 Task: Create a project with template Project Timeline with name TransparentLine with privacy Public and in the team Recorders . Create three sections in the project as To-Do, Doing and Done.
Action: Mouse moved to (55, 53)
Screenshot: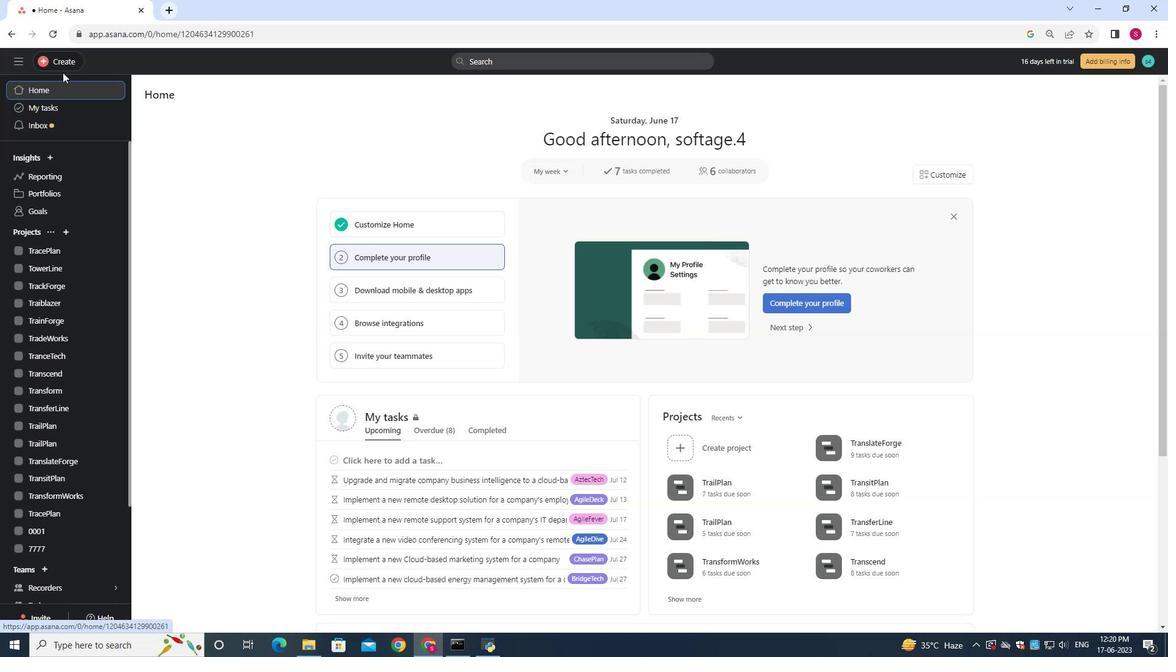 
Action: Mouse pressed left at (55, 53)
Screenshot: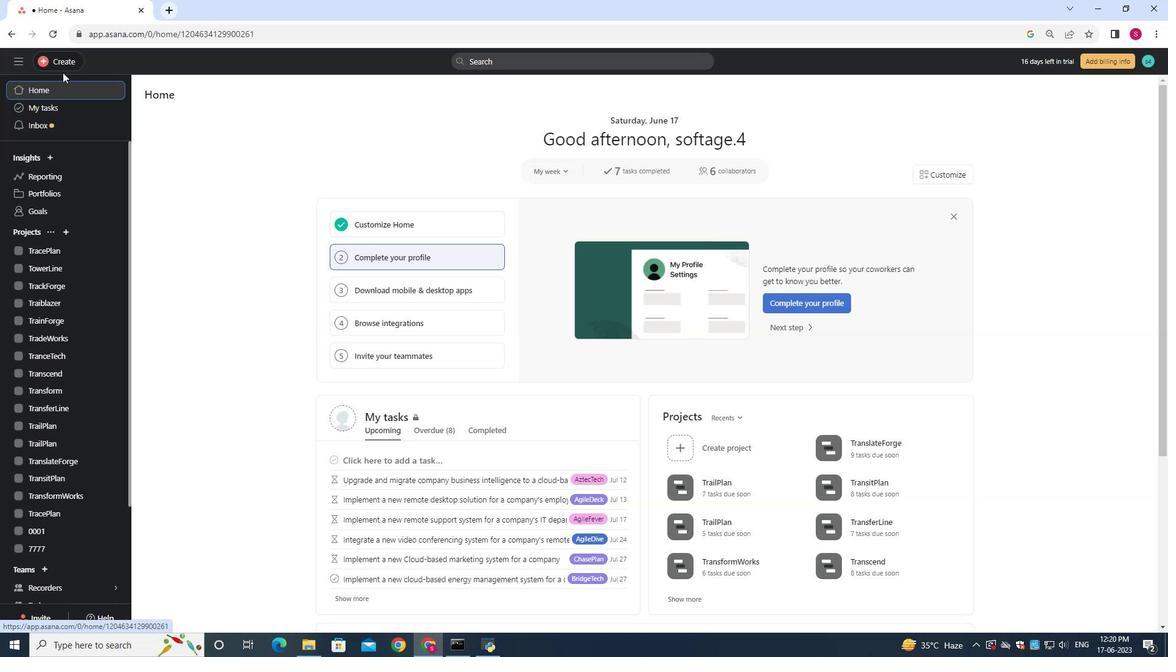 
Action: Mouse moved to (120, 88)
Screenshot: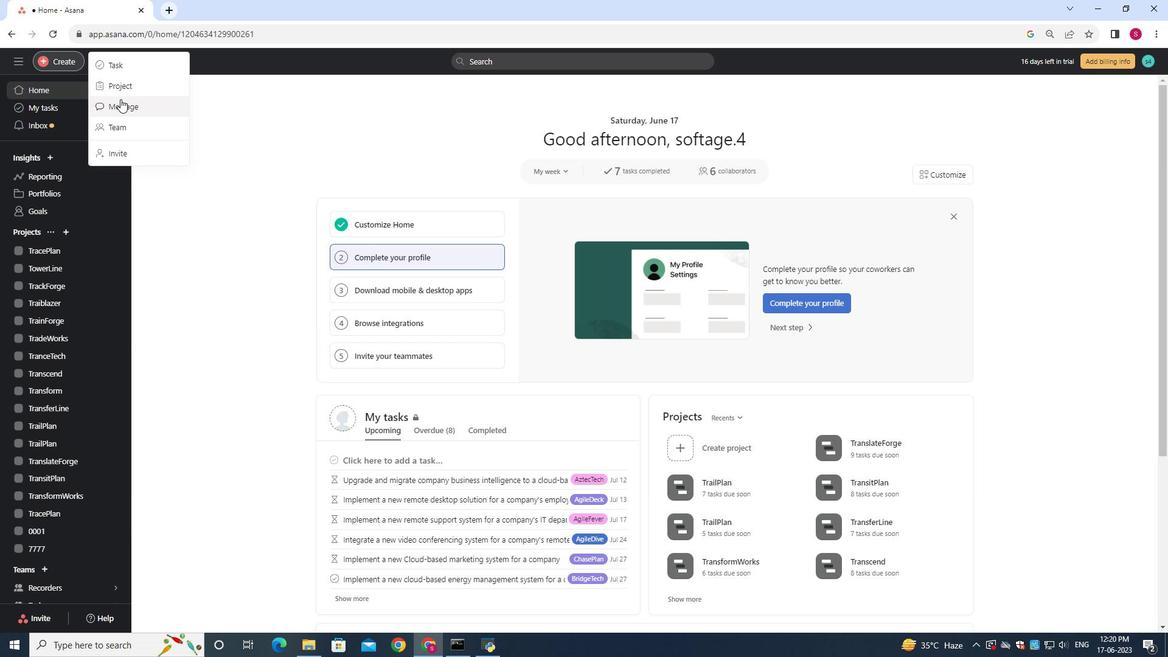 
Action: Mouse pressed left at (120, 88)
Screenshot: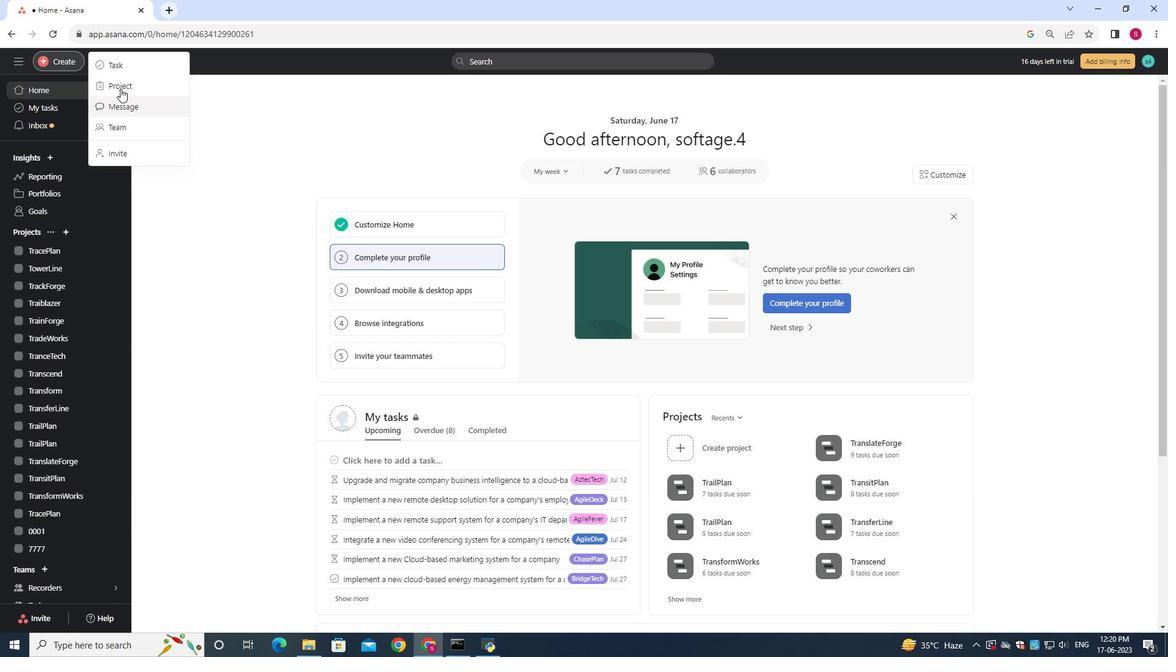 
Action: Mouse moved to (568, 333)
Screenshot: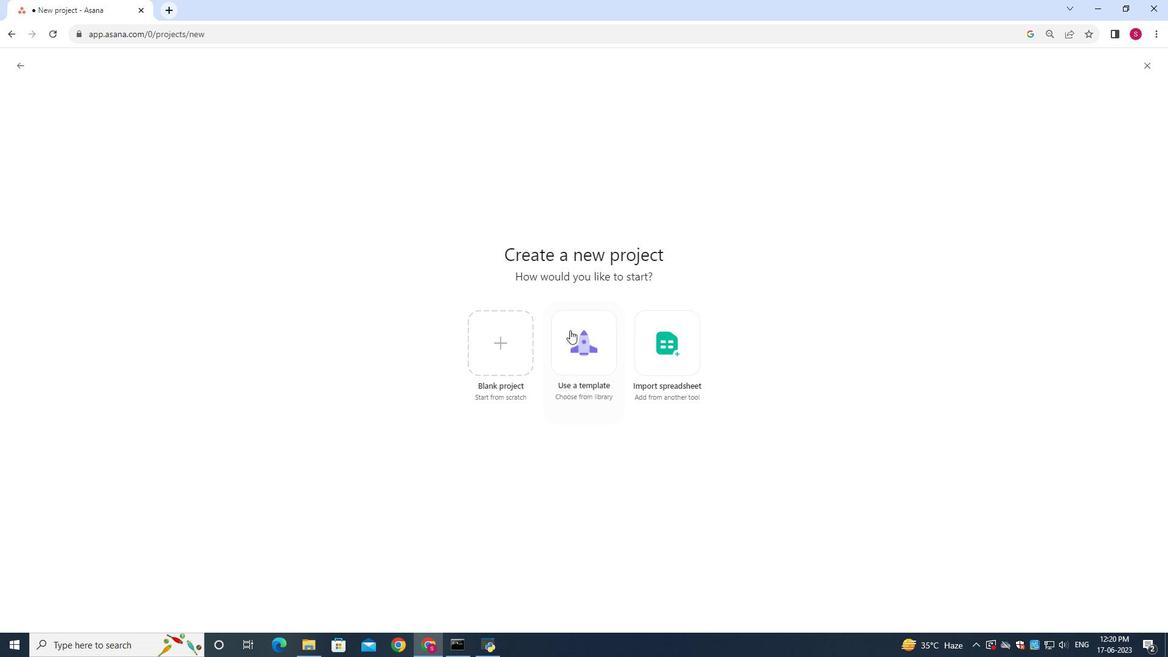 
Action: Mouse pressed left at (568, 333)
Screenshot: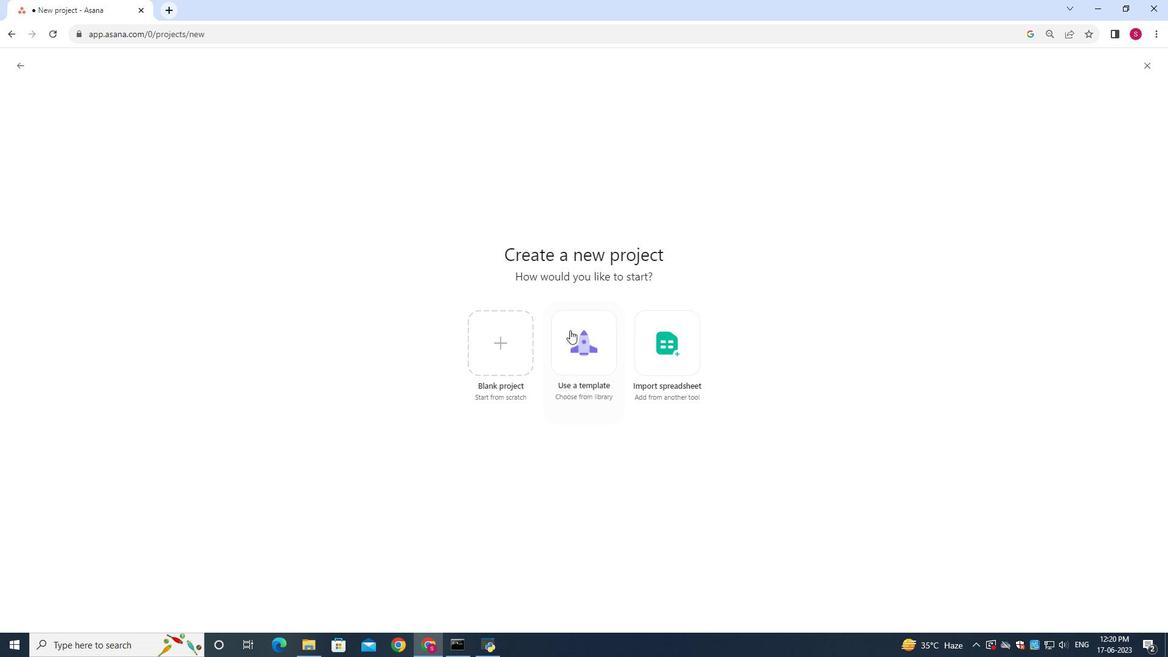 
Action: Mouse moved to (82, 309)
Screenshot: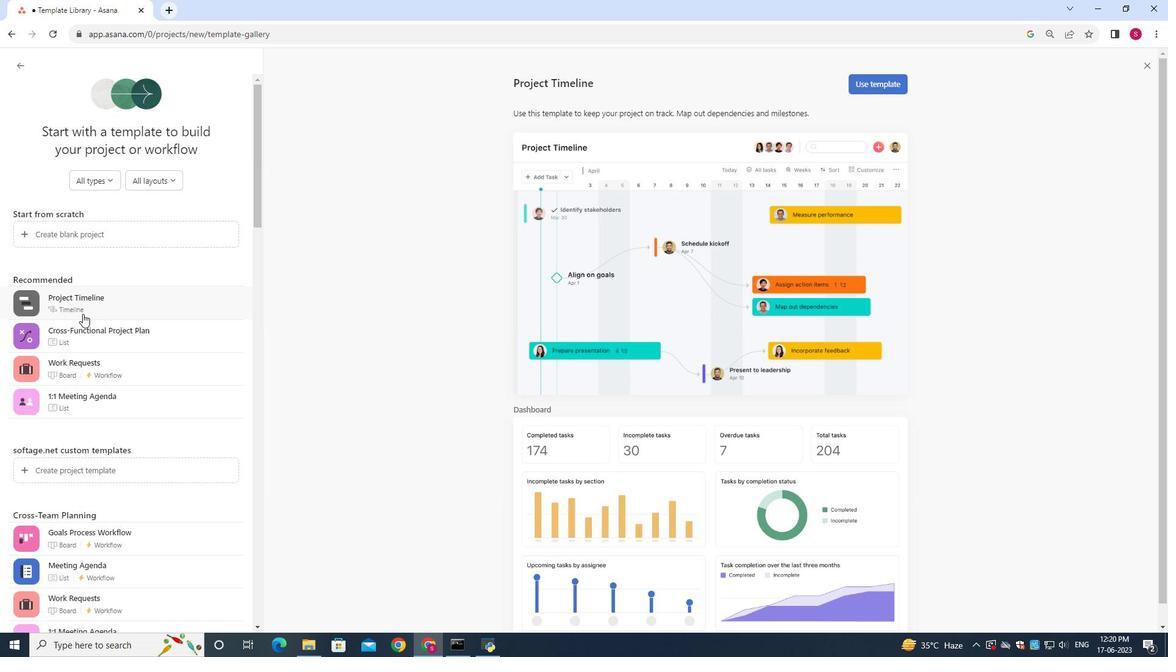 
Action: Mouse pressed left at (82, 309)
Screenshot: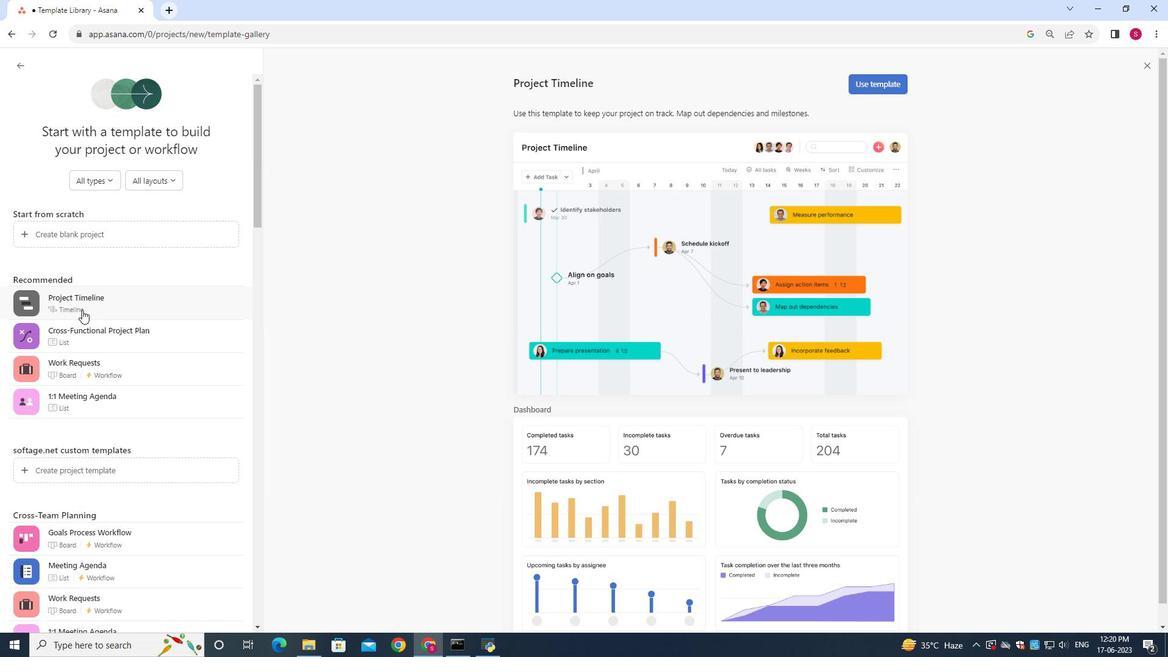 
Action: Mouse moved to (883, 84)
Screenshot: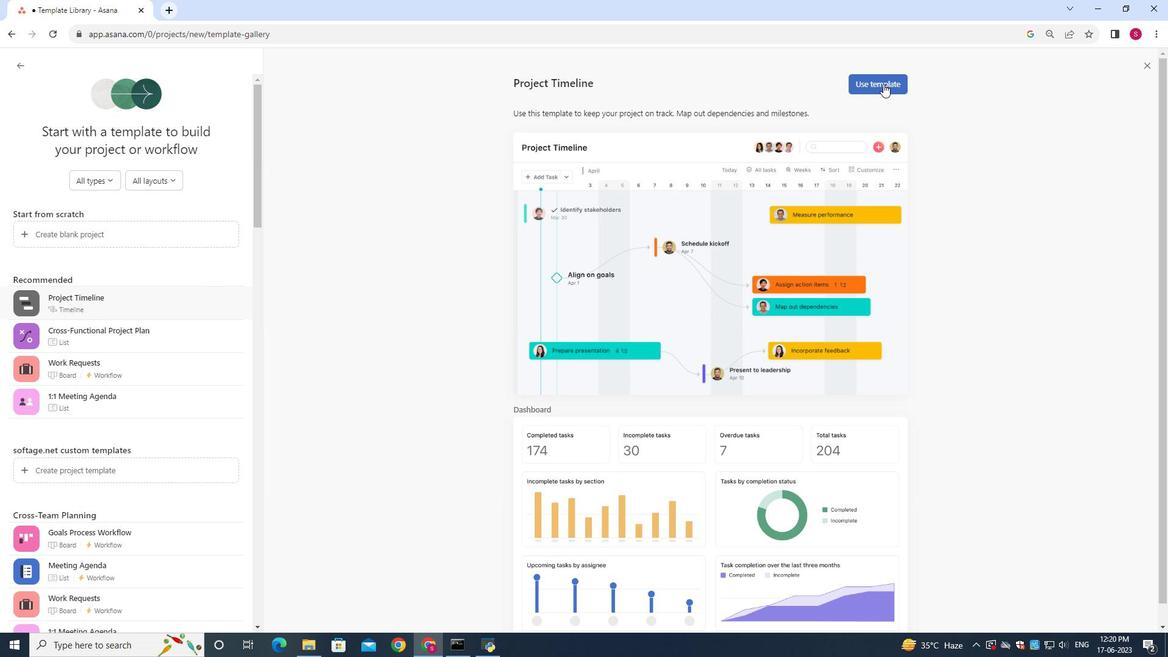 
Action: Mouse pressed left at (883, 84)
Screenshot: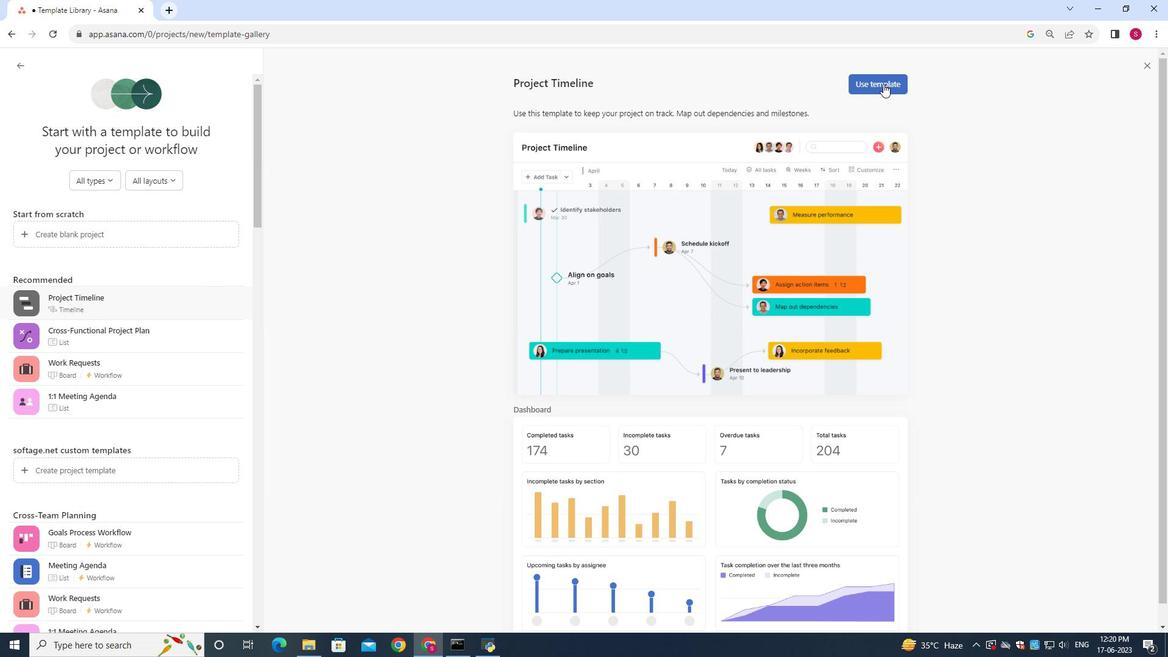 
Action: Mouse moved to (530, 223)
Screenshot: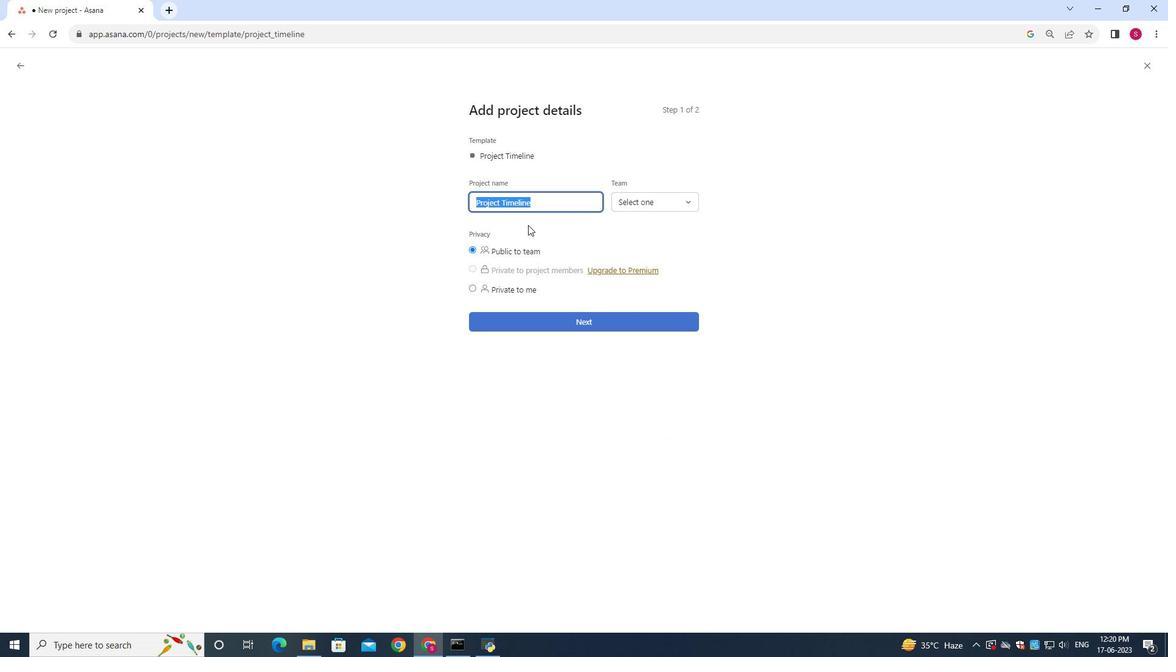 
Action: Key pressed <Key.backspace><Key.shift>Transparent<Key.shift>Line
Screenshot: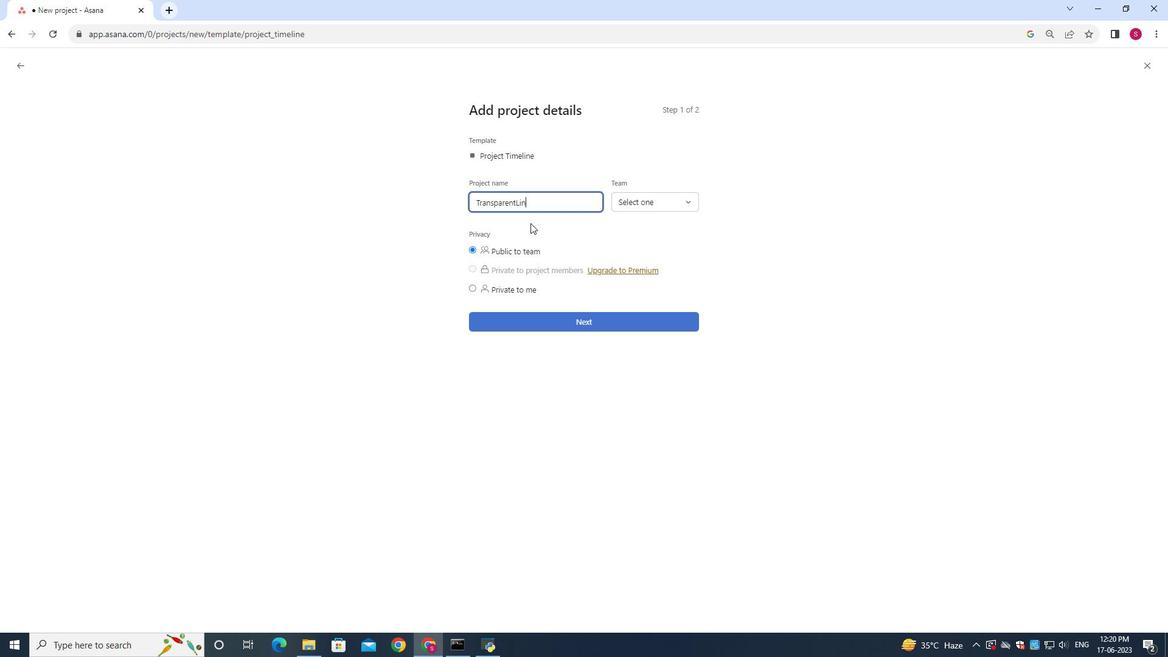 
Action: Mouse moved to (668, 203)
Screenshot: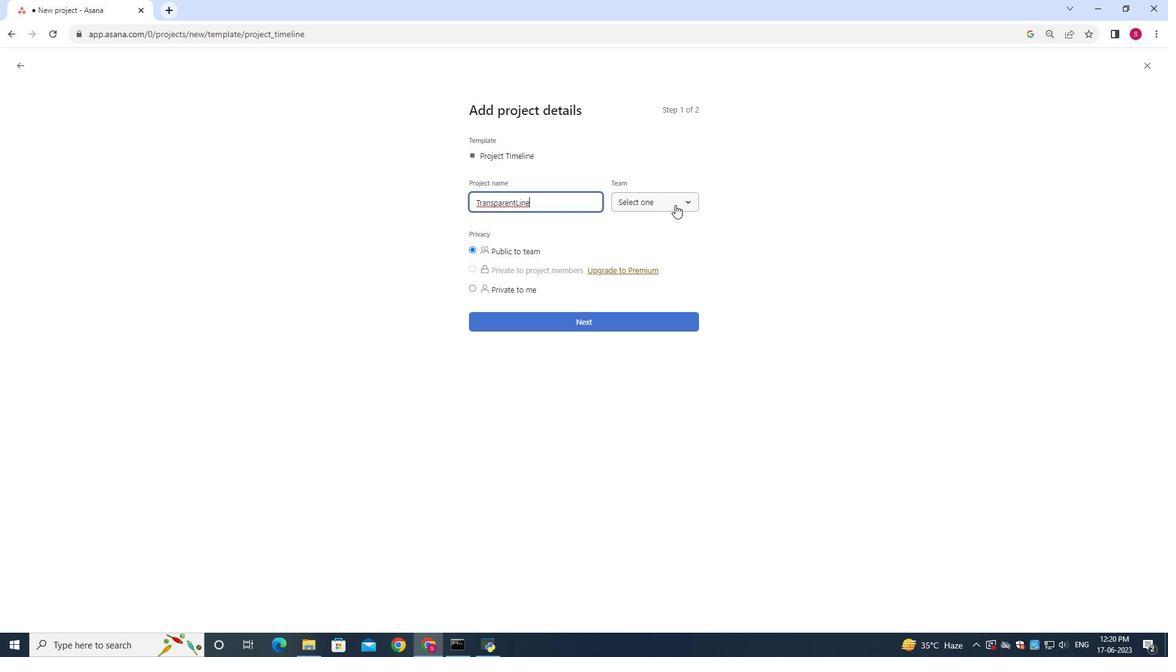 
Action: Mouse pressed left at (668, 203)
Screenshot: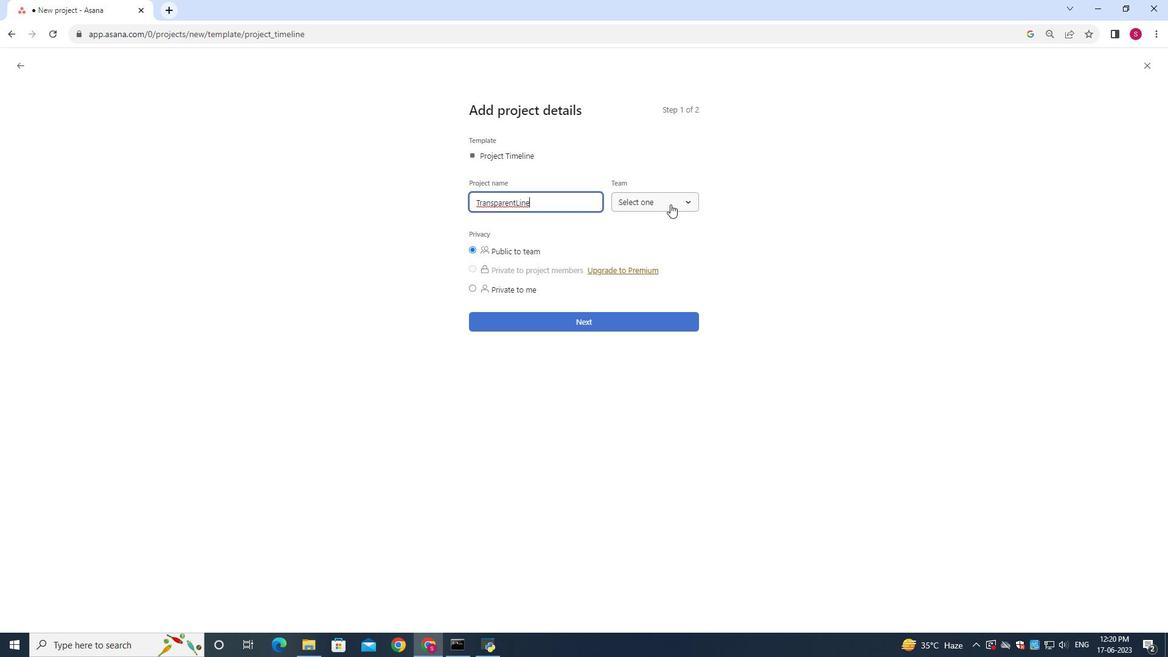 
Action: Mouse moved to (647, 264)
Screenshot: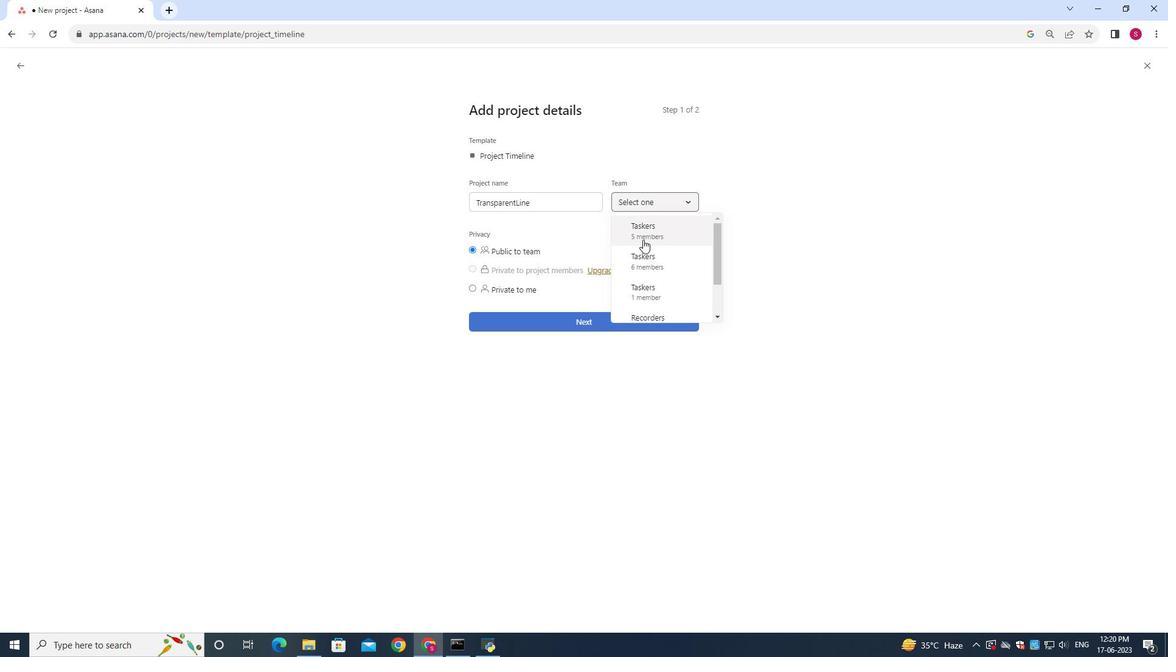 
Action: Mouse scrolled (647, 263) with delta (0, 0)
Screenshot: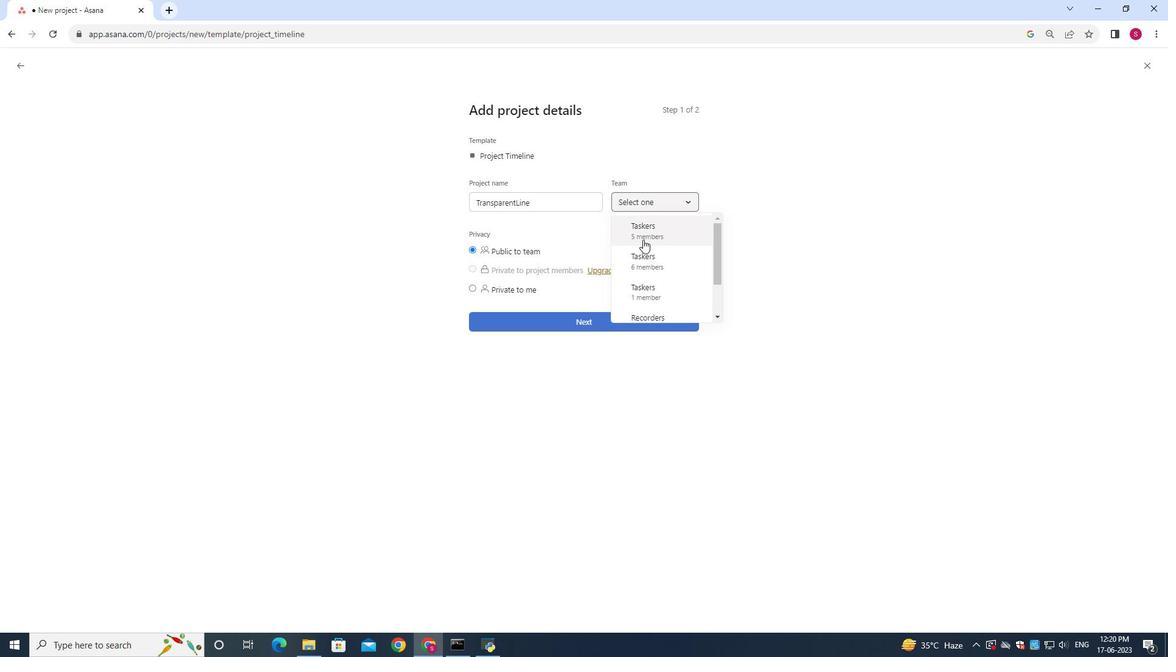 
Action: Mouse moved to (645, 266)
Screenshot: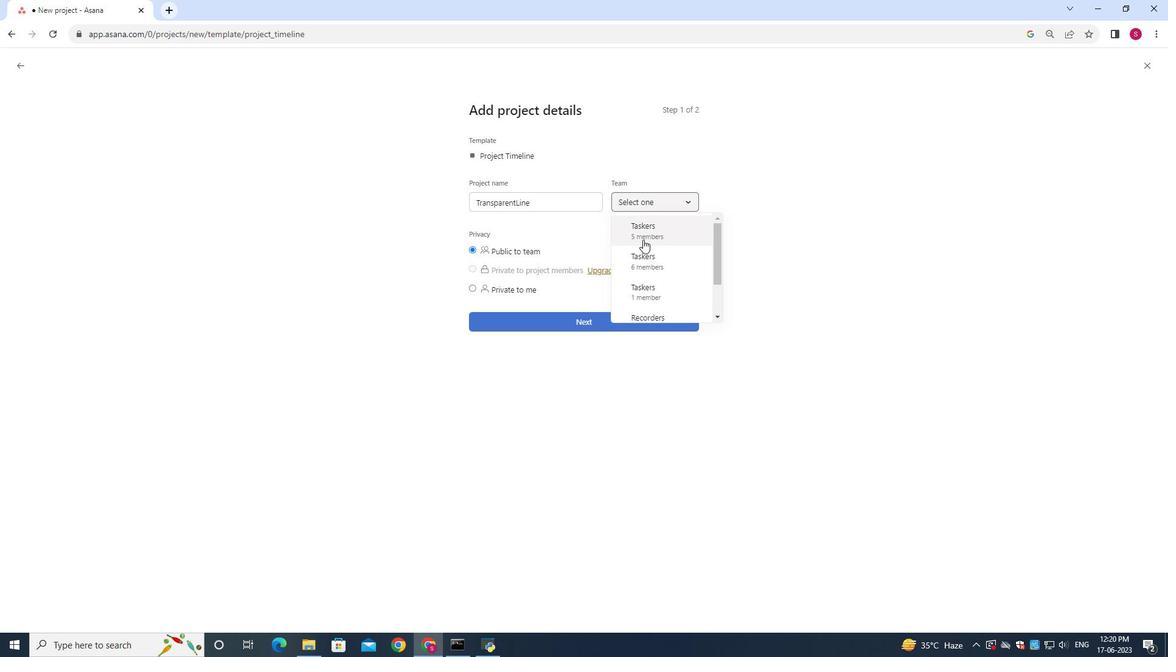 
Action: Mouse scrolled (647, 264) with delta (0, 0)
Screenshot: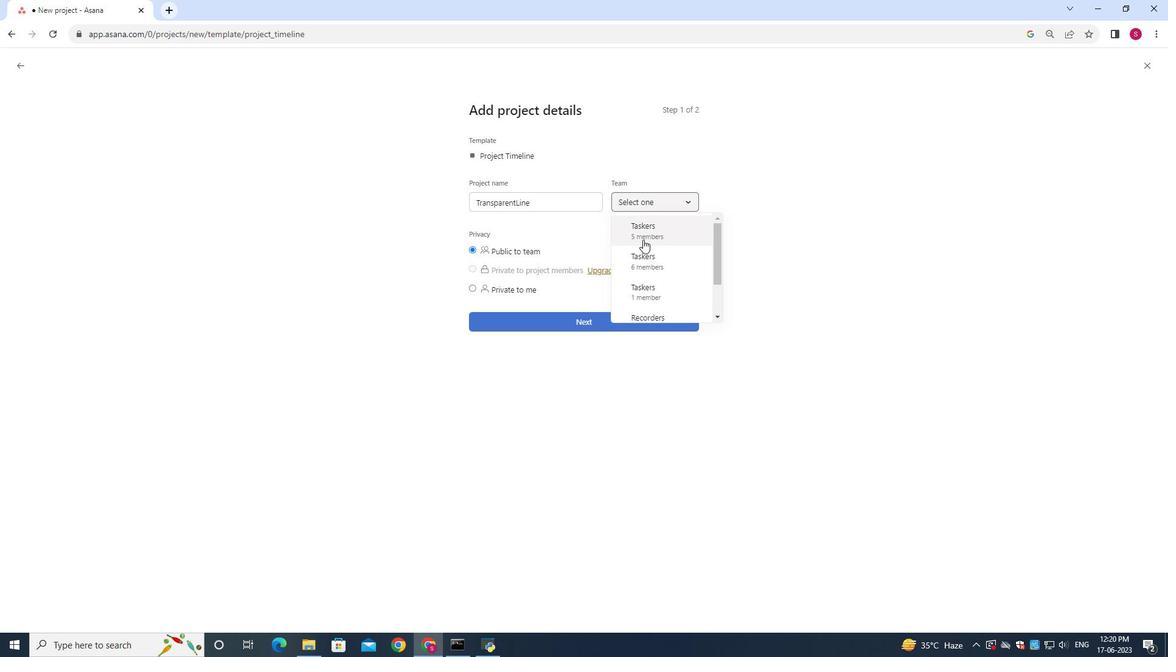 
Action: Mouse moved to (644, 266)
Screenshot: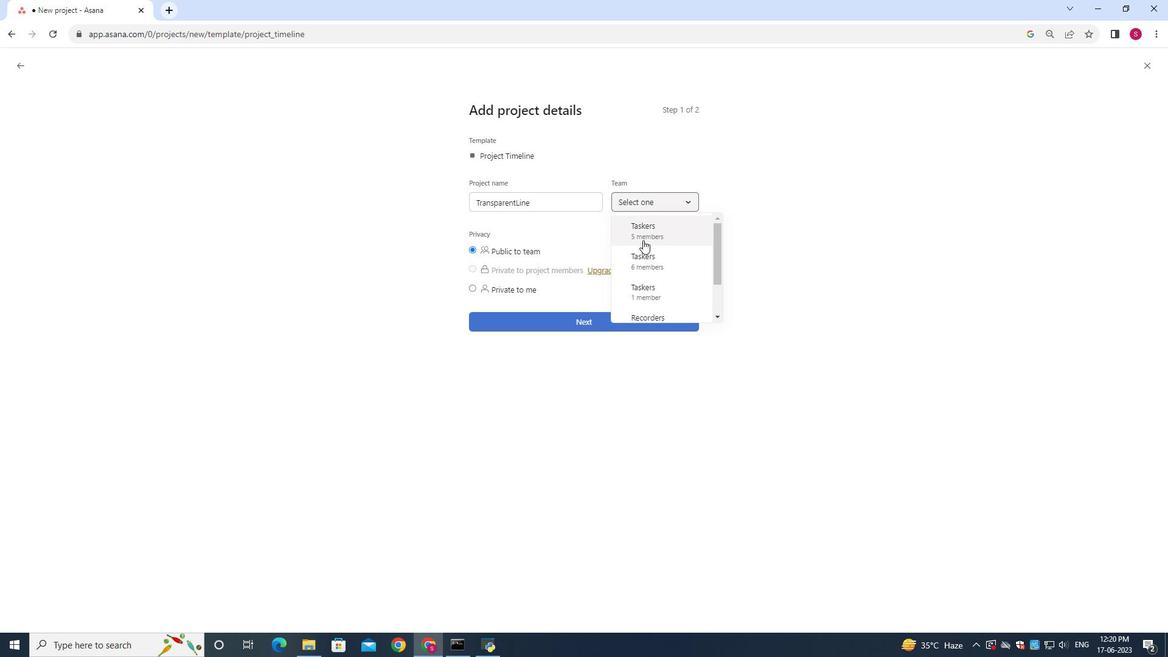 
Action: Mouse scrolled (645, 265) with delta (0, 0)
Screenshot: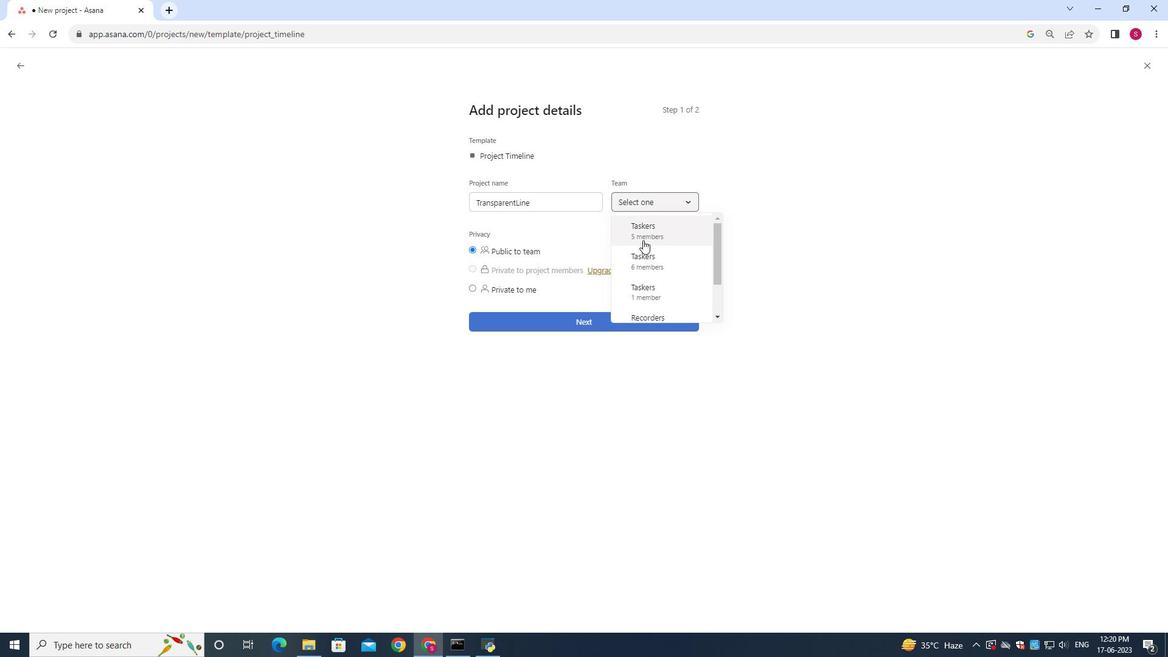 
Action: Mouse moved to (643, 265)
Screenshot: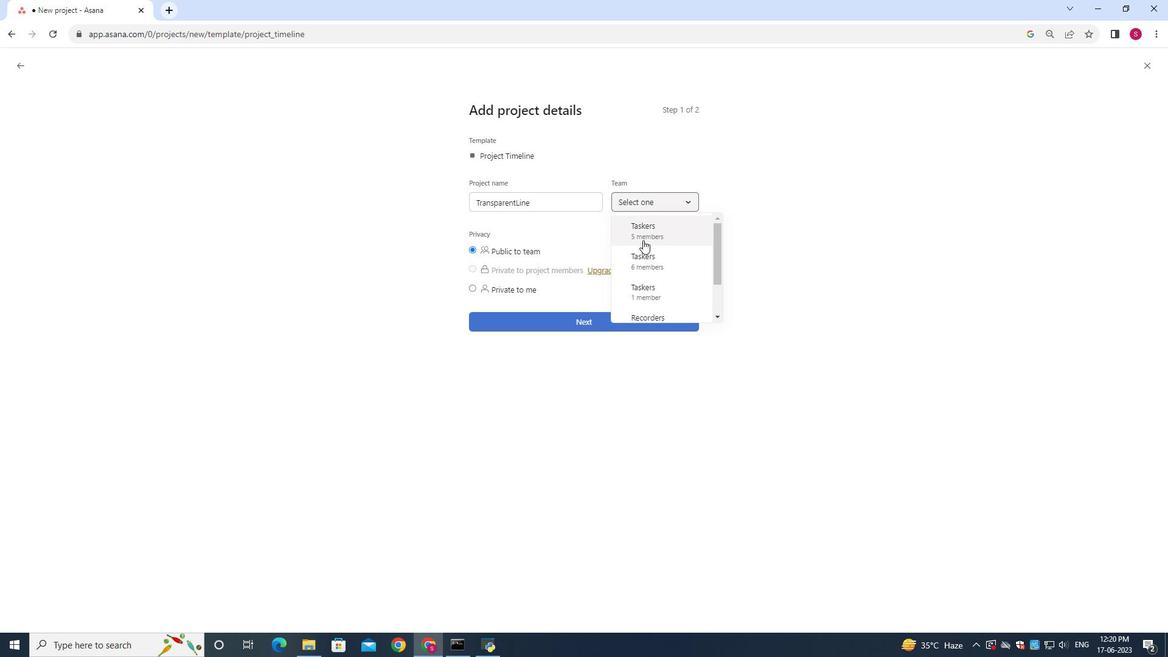 
Action: Mouse scrolled (644, 265) with delta (0, 0)
Screenshot: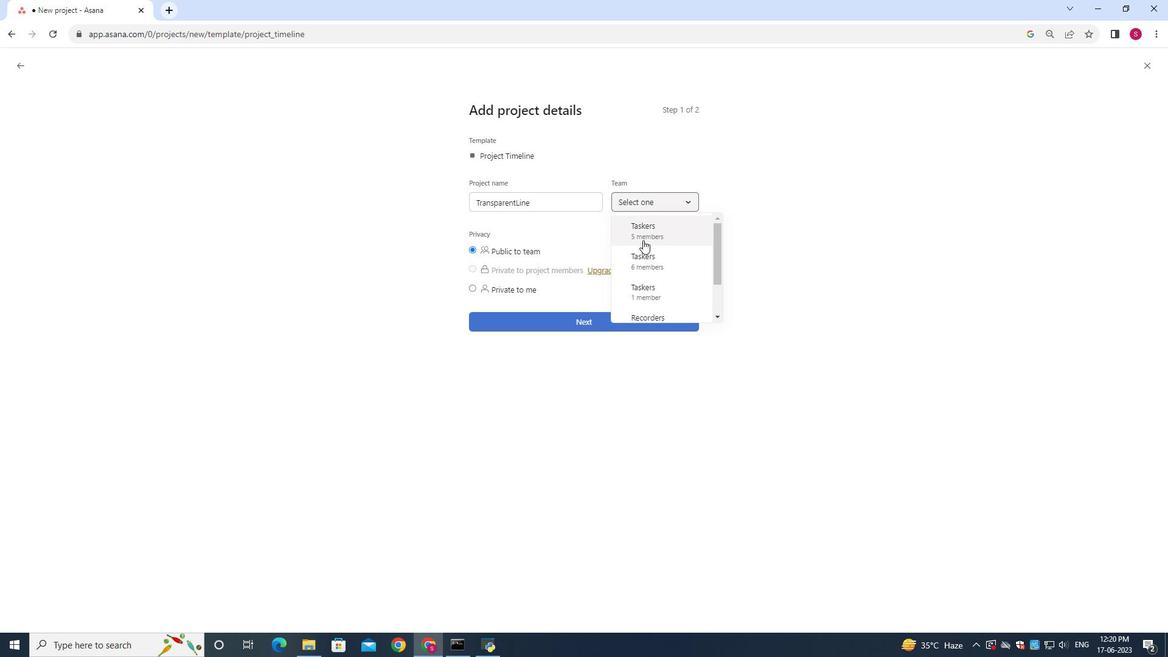
Action: Mouse moved to (642, 264)
Screenshot: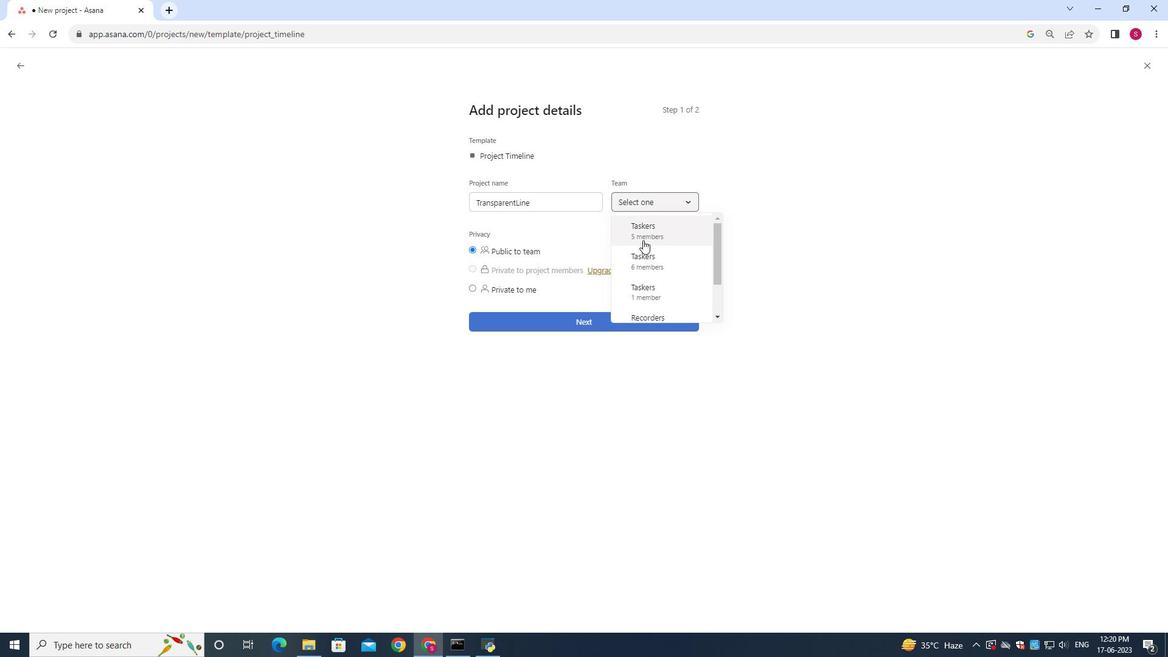 
Action: Mouse scrolled (643, 264) with delta (0, 0)
Screenshot: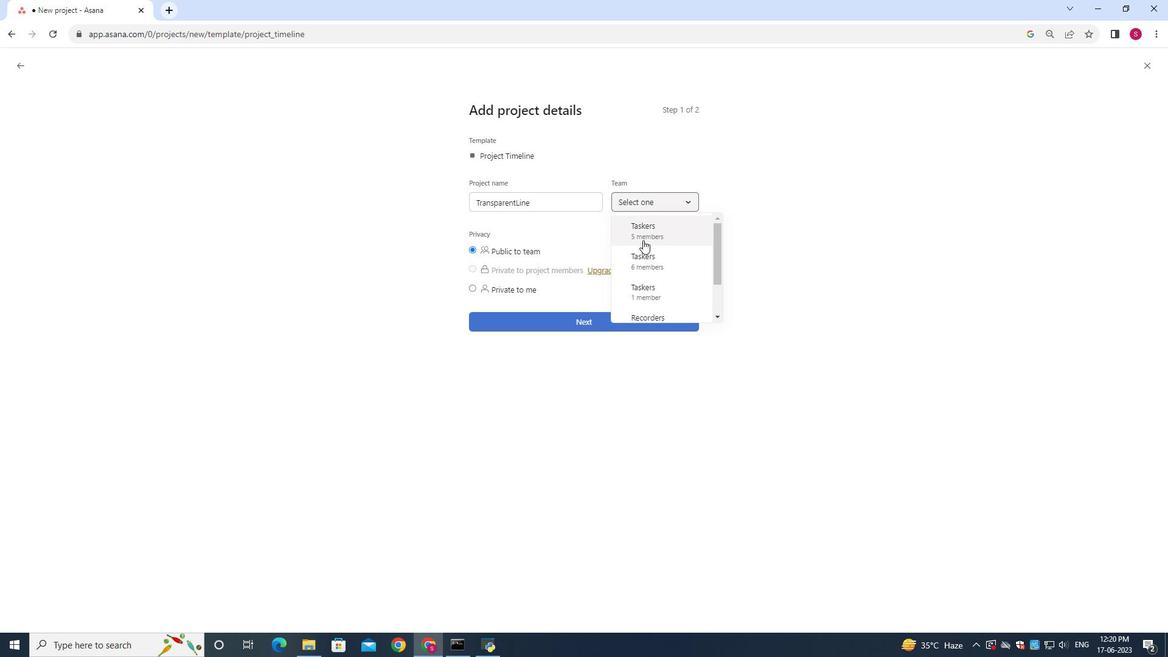 
Action: Mouse moved to (637, 263)
Screenshot: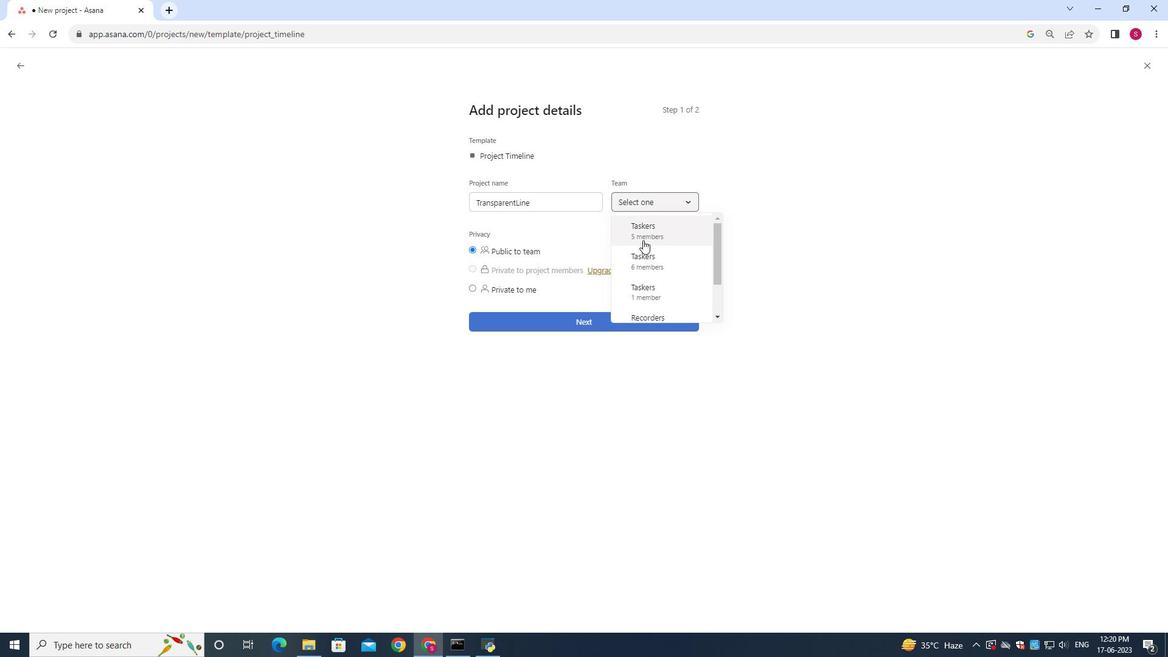 
Action: Mouse scrolled (642, 264) with delta (0, 0)
Screenshot: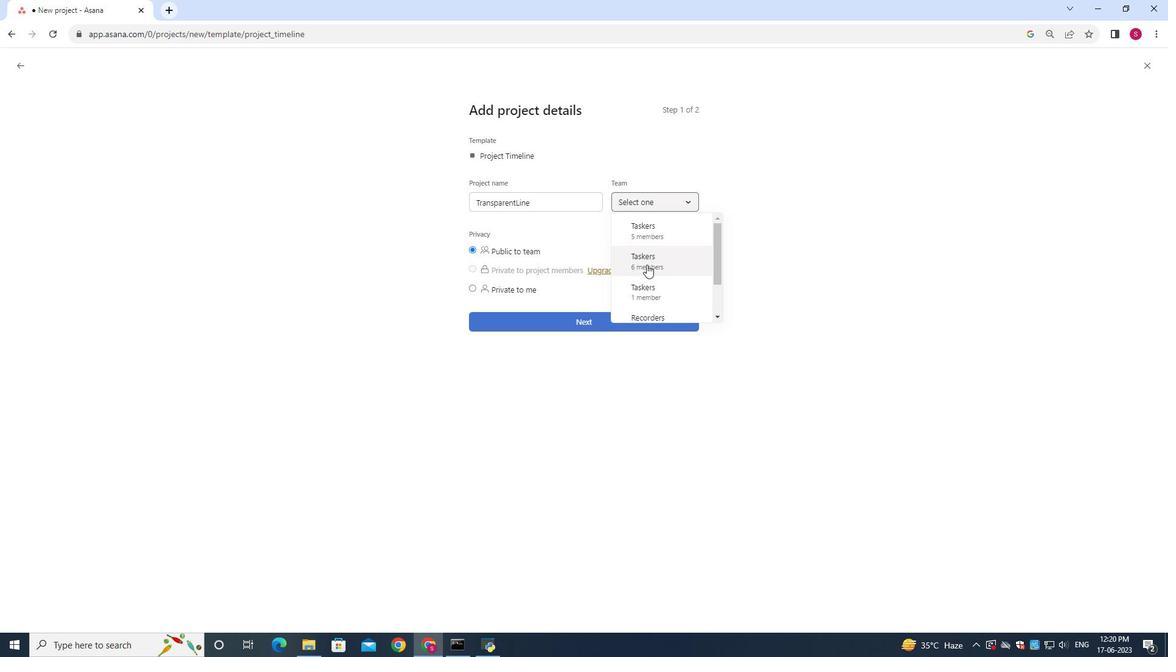 
Action: Mouse moved to (646, 275)
Screenshot: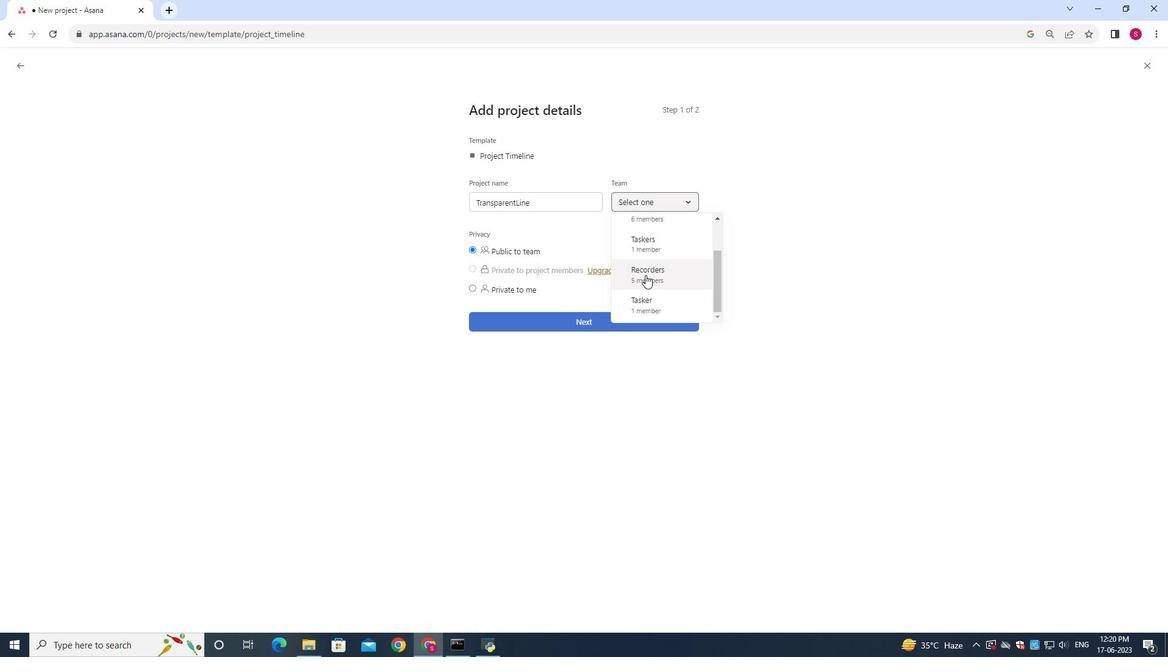 
Action: Mouse pressed left at (646, 275)
Screenshot: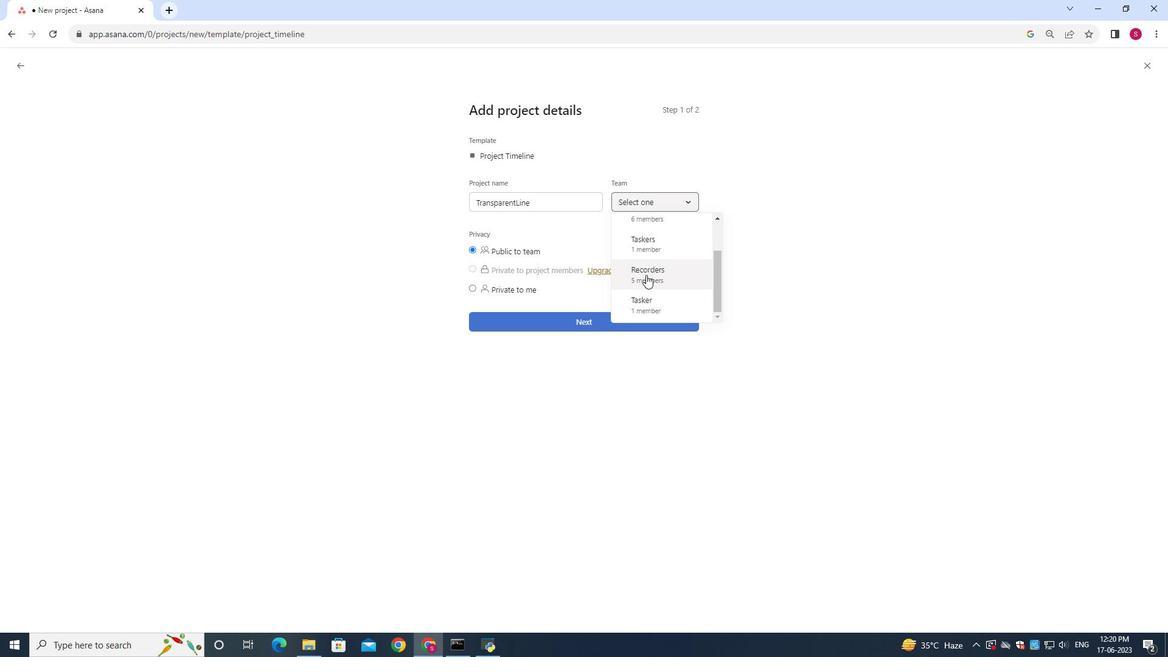 
Action: Mouse moved to (485, 249)
Screenshot: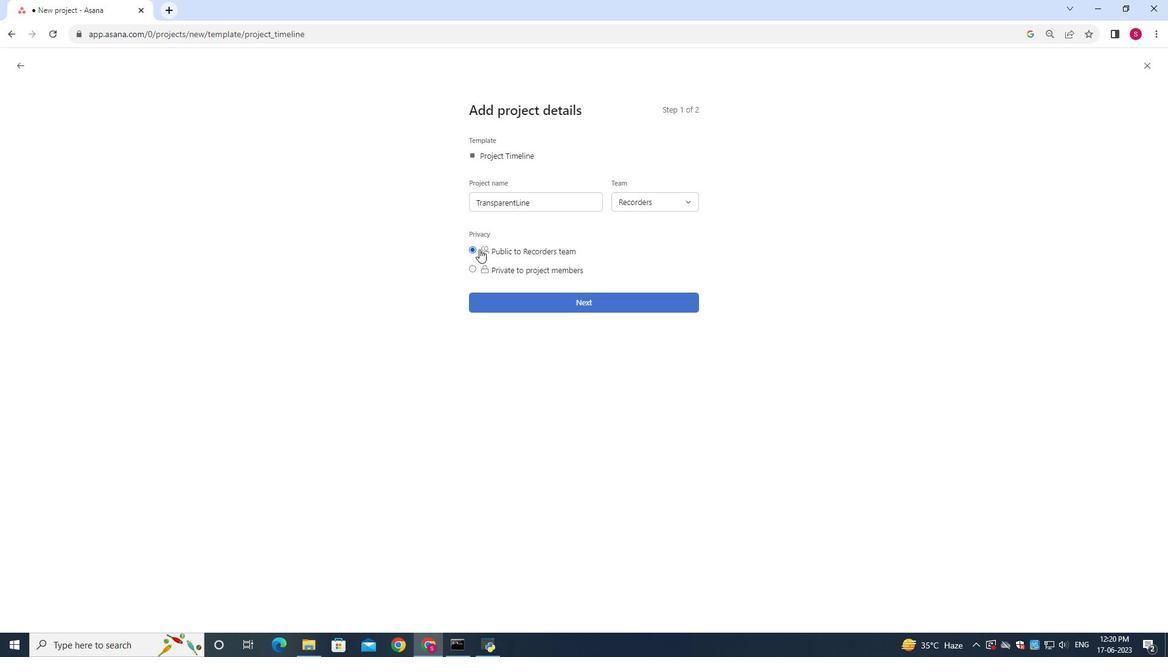 
Action: Mouse pressed left at (485, 249)
Screenshot: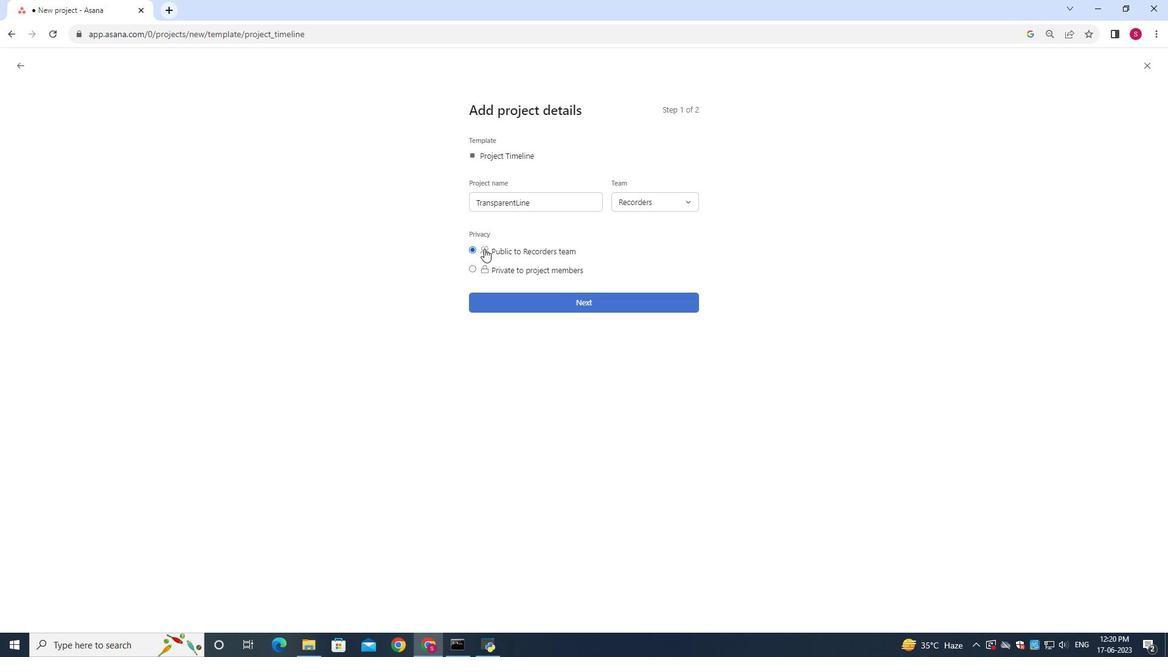 
Action: Mouse moved to (553, 305)
Screenshot: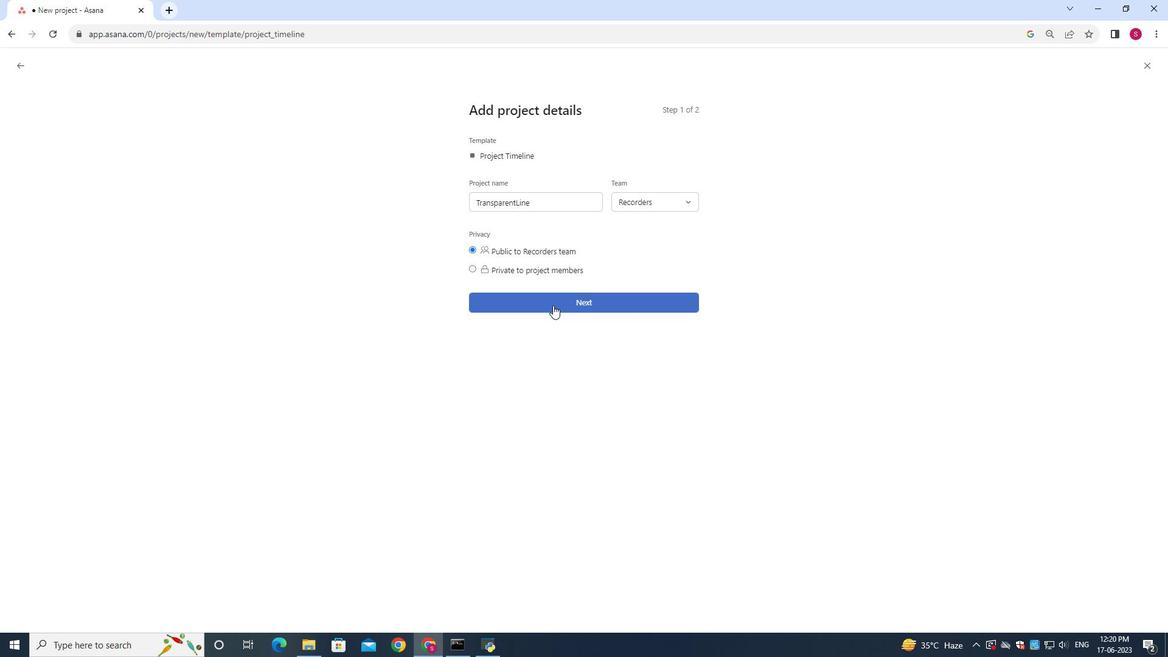 
Action: Mouse pressed left at (553, 305)
Screenshot: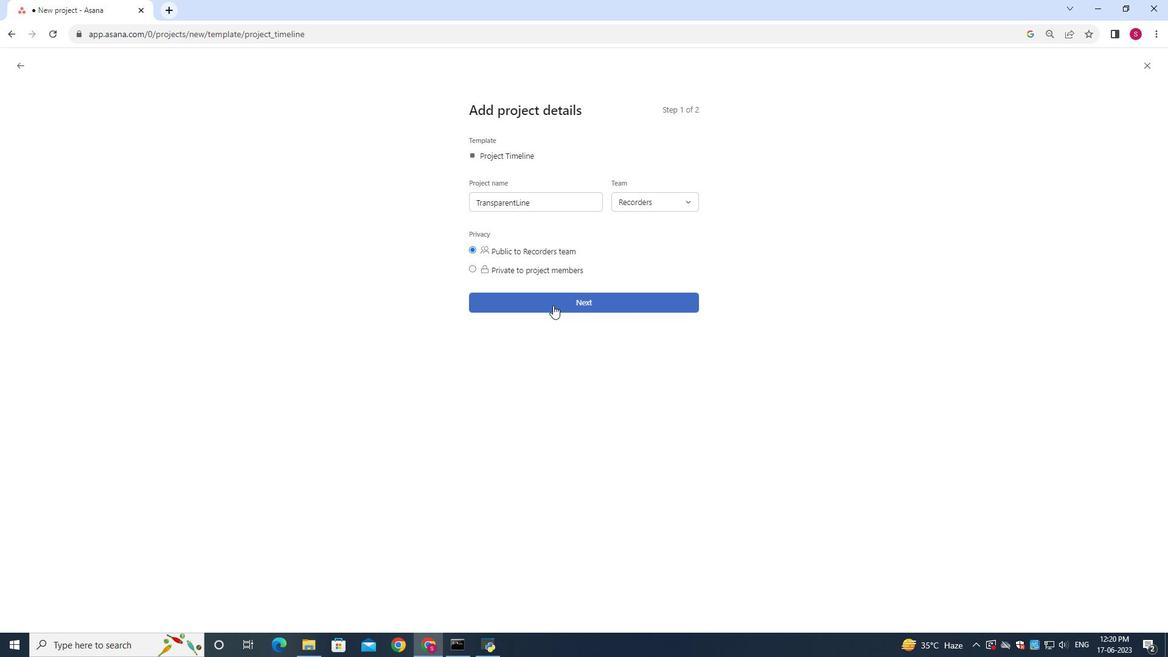 
Action: Mouse moved to (642, 339)
Screenshot: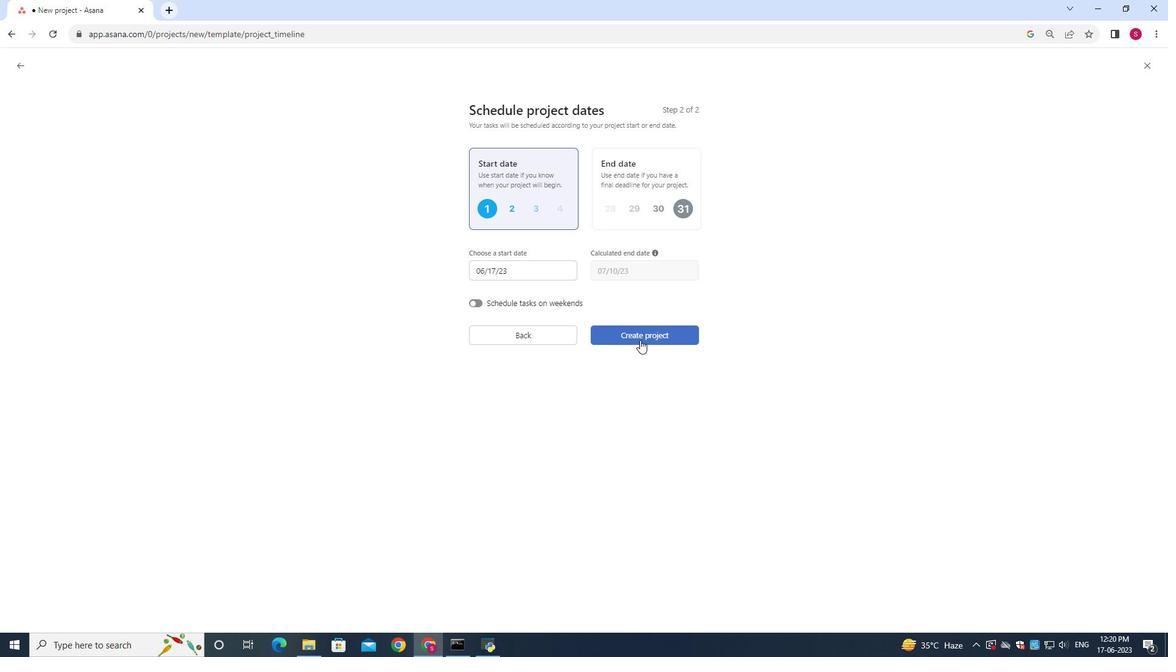 
Action: Mouse pressed left at (642, 339)
Screenshot: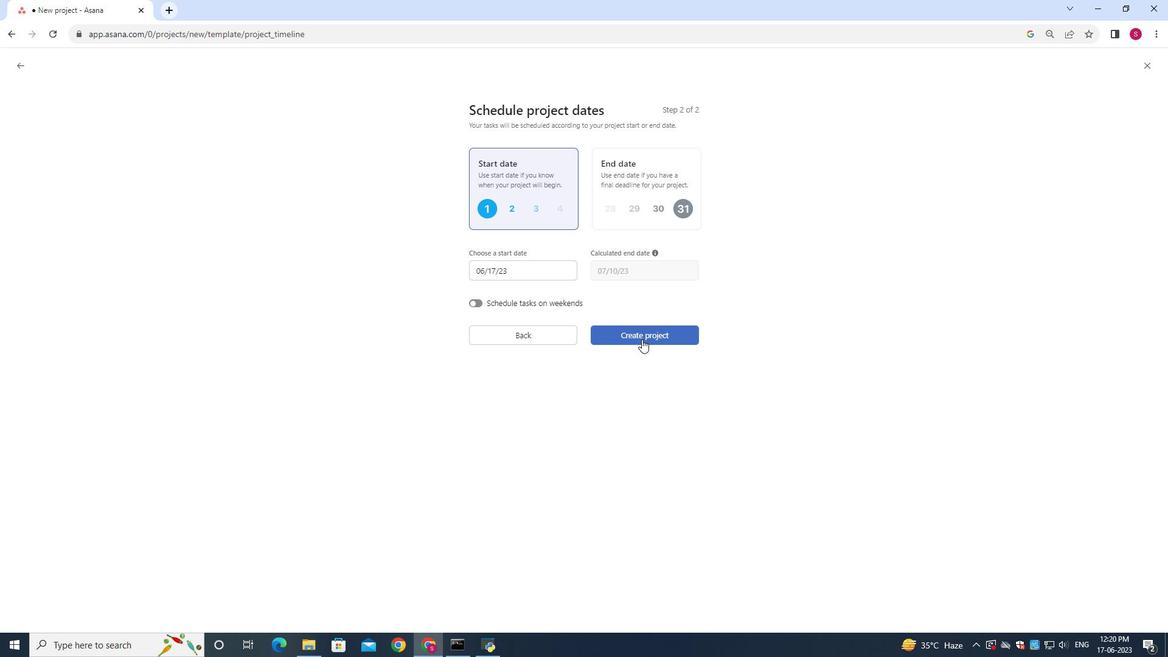 
Action: Mouse moved to (185, 377)
Screenshot: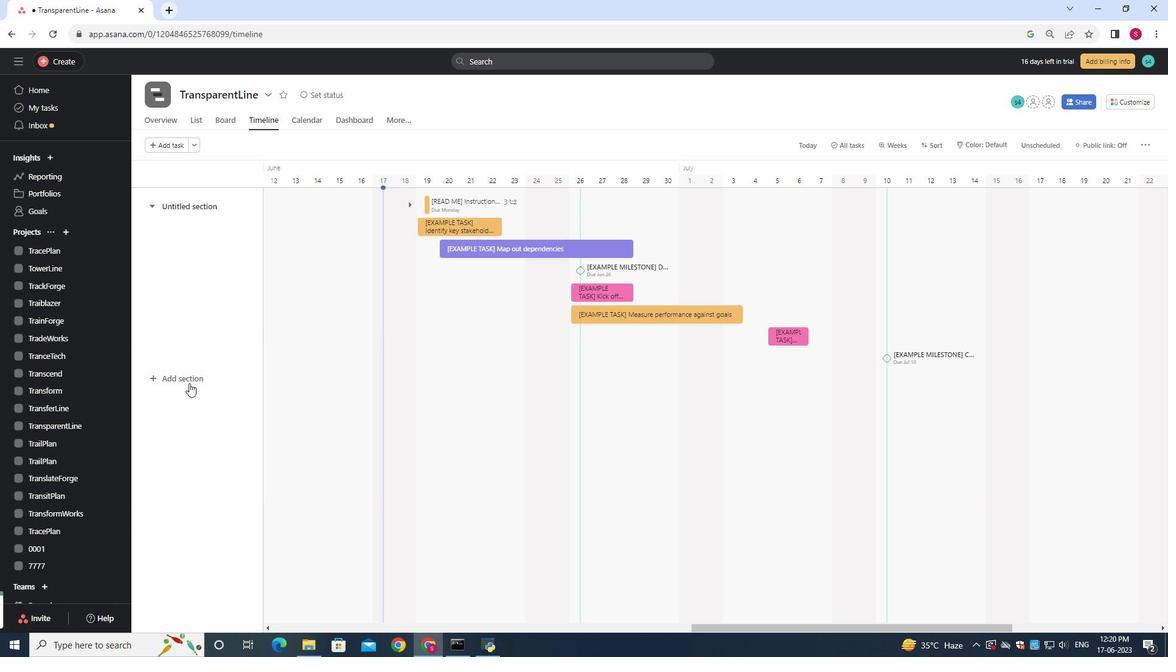 
Action: Mouse pressed left at (185, 377)
Screenshot: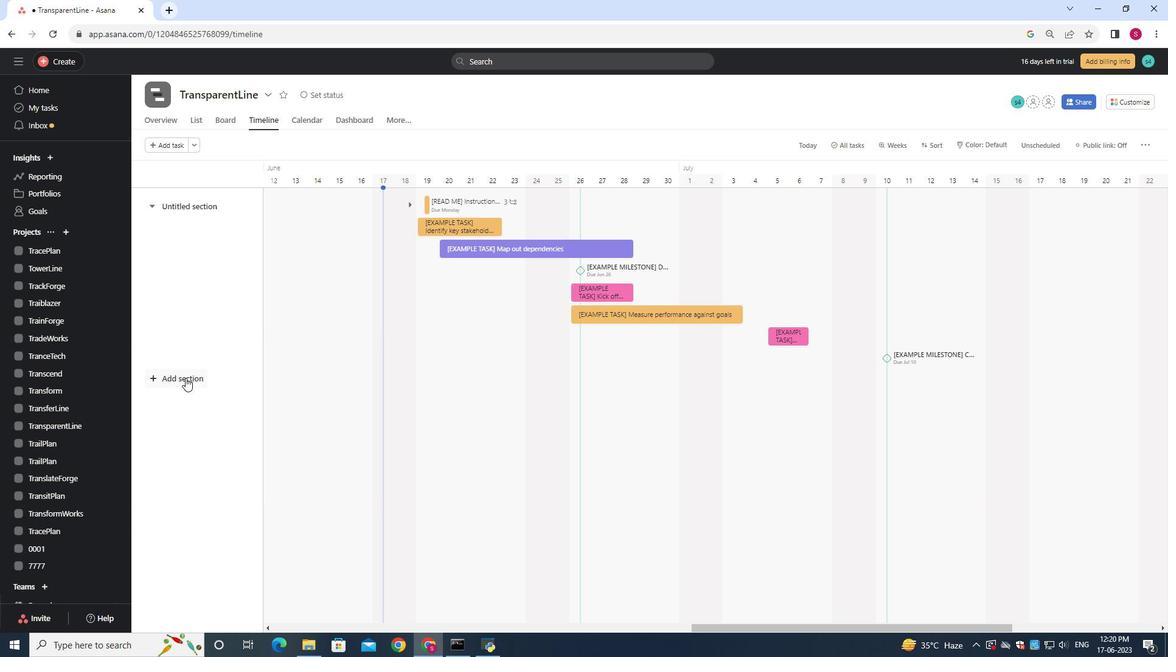 
Action: Mouse moved to (185, 379)
Screenshot: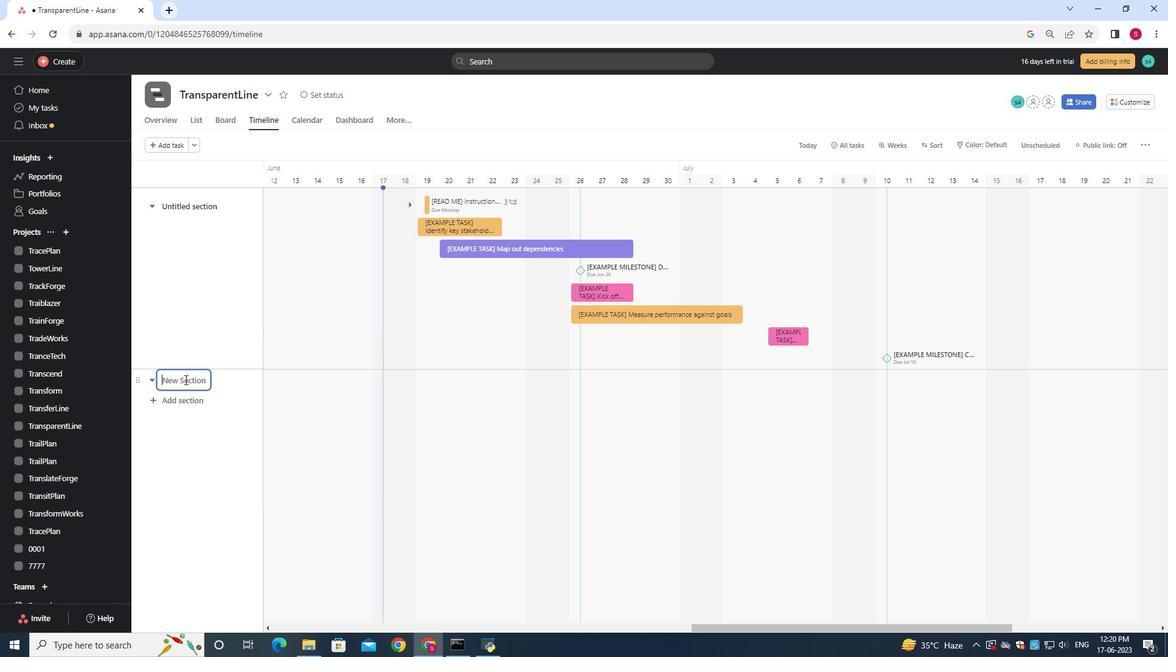 
Action: Key pressed <Key.shift><Key.shift><Key.shift><Key.shift>To-<Key.shift><Key.shift><Key.shift>DO<Key.enter>
Screenshot: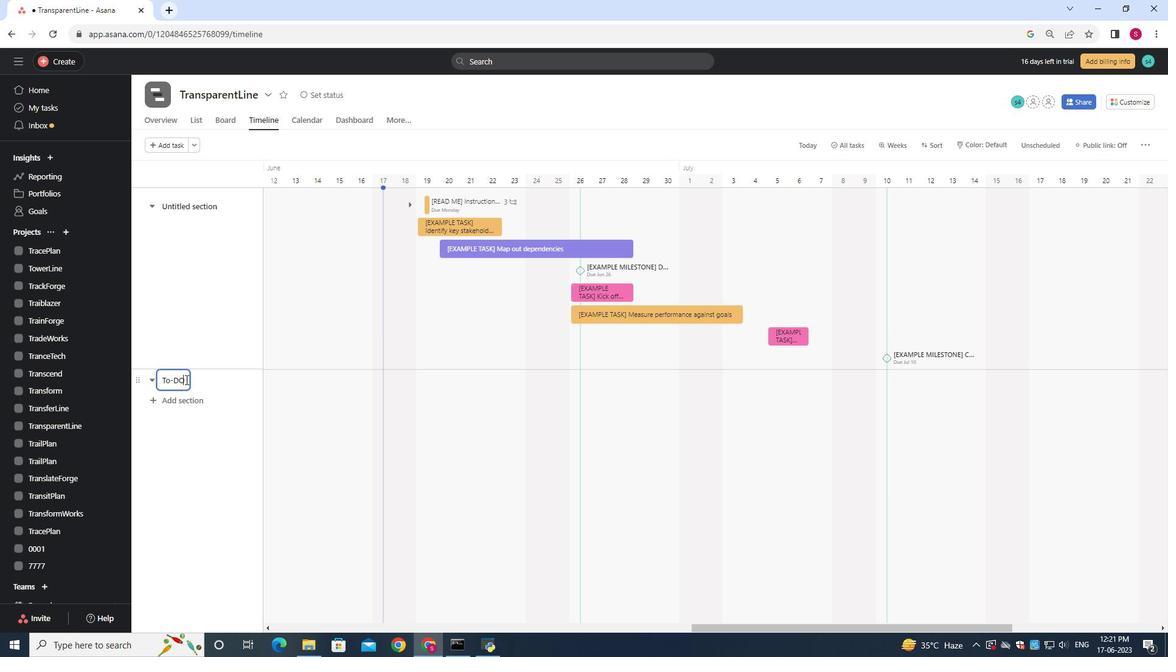 
Action: Mouse moved to (166, 394)
Screenshot: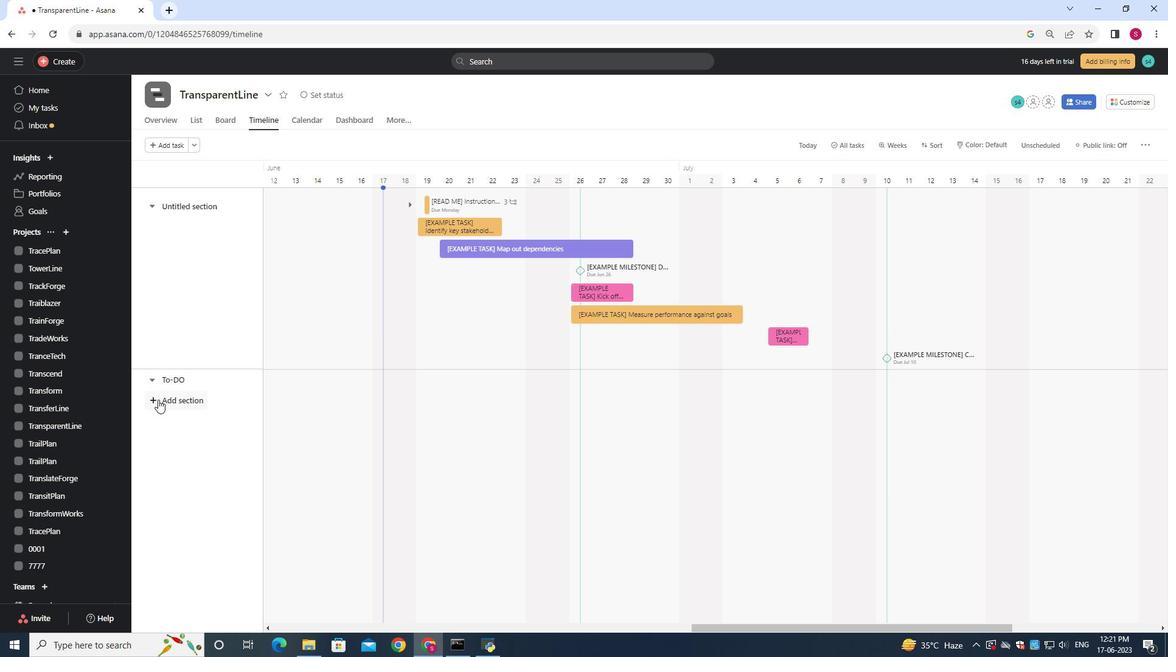 
Action: Mouse pressed left at (166, 394)
Screenshot: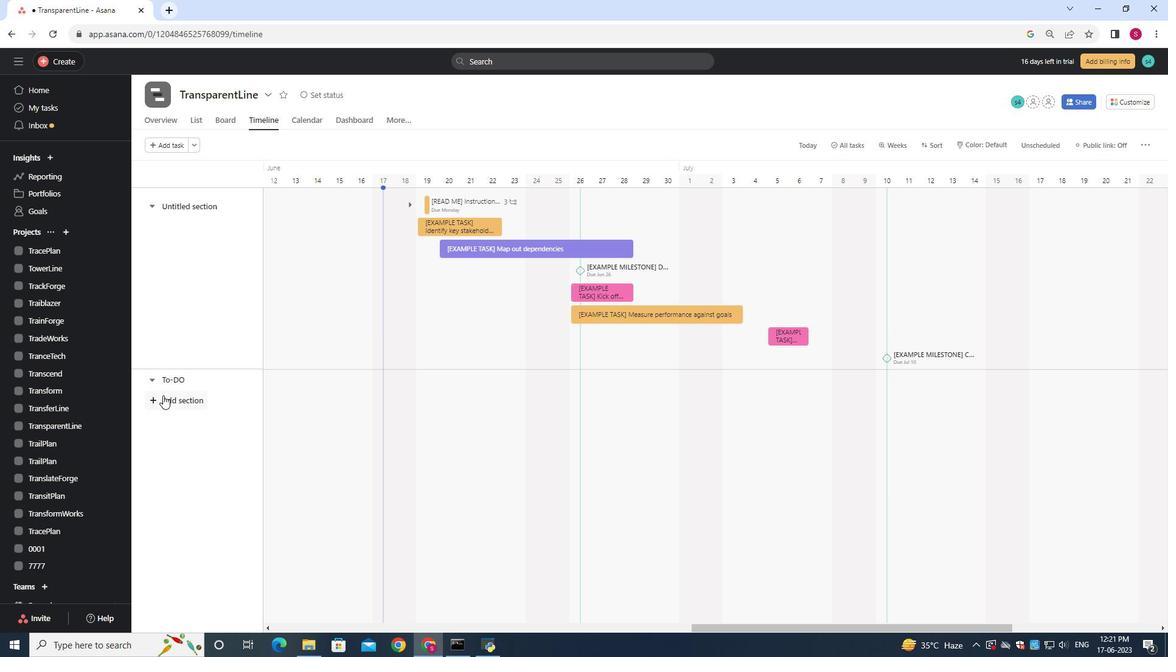 
Action: Mouse moved to (168, 396)
Screenshot: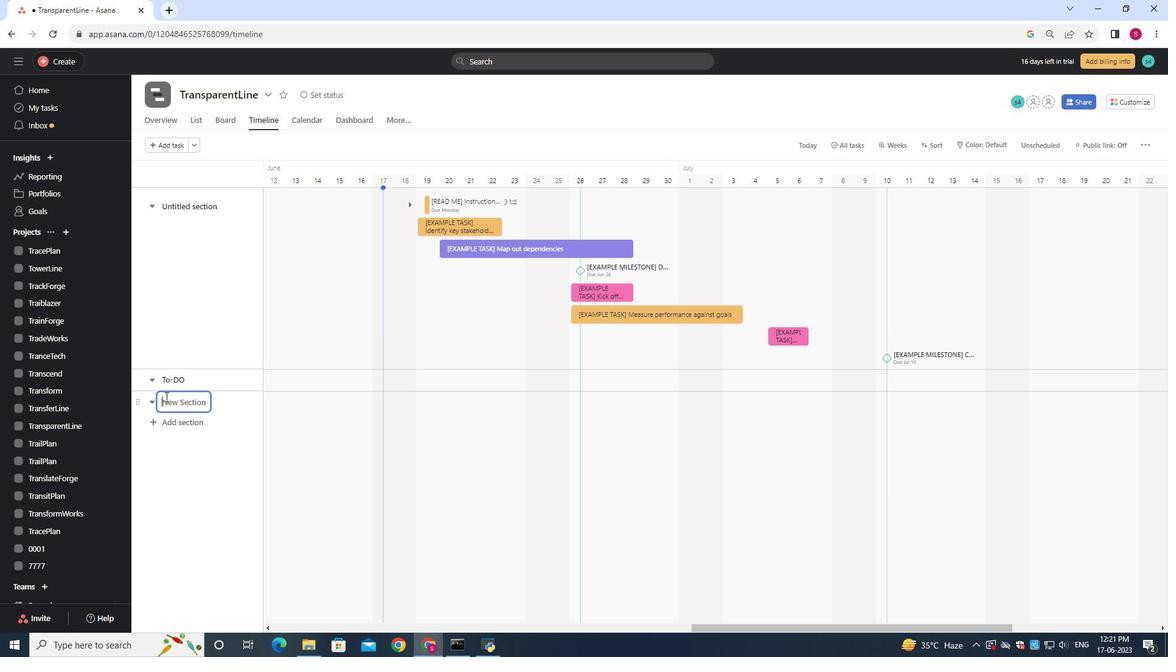
Action: Key pressed <Key.shift>Doing
Screenshot: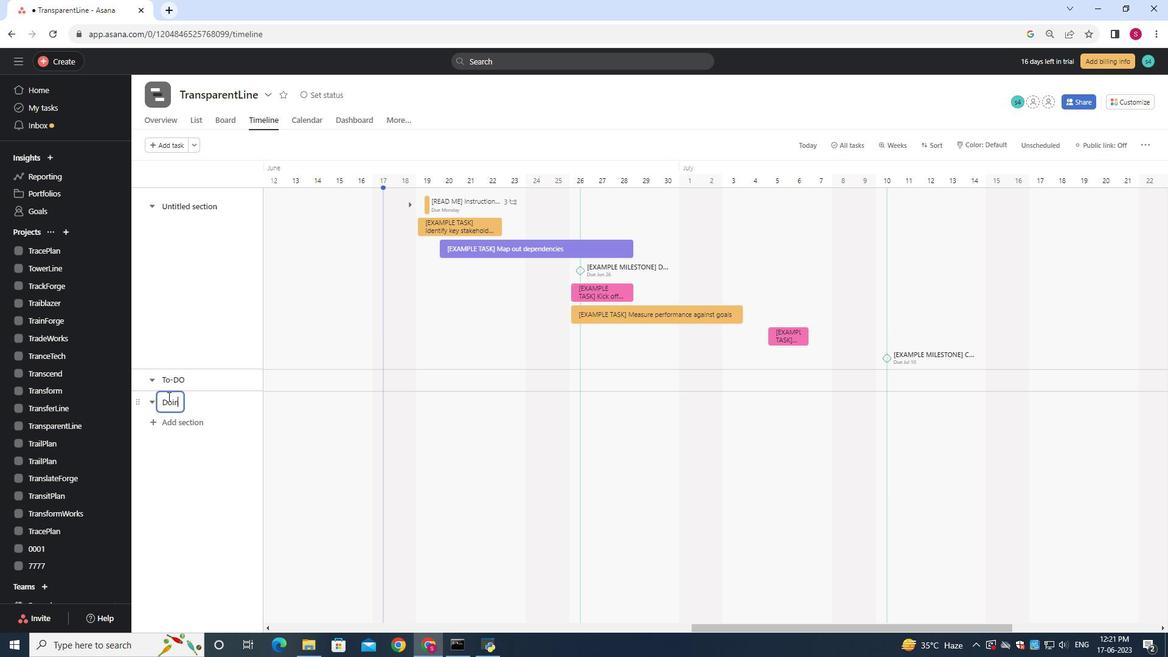 
Action: Mouse moved to (186, 426)
Screenshot: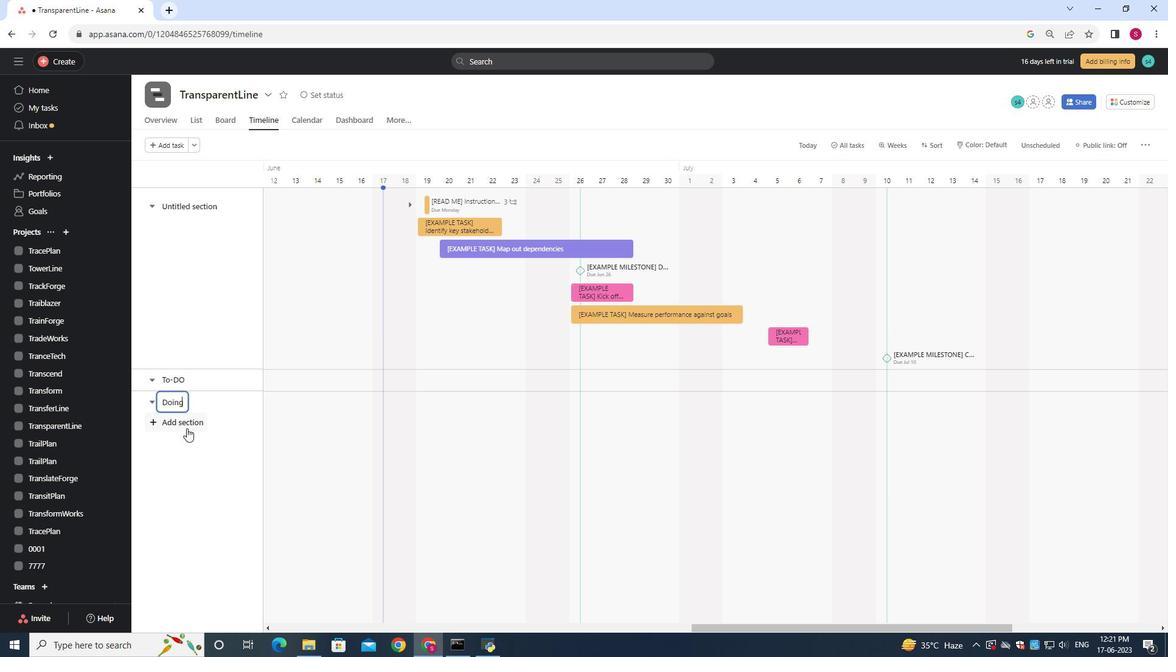 
Action: Mouse pressed left at (186, 426)
Screenshot: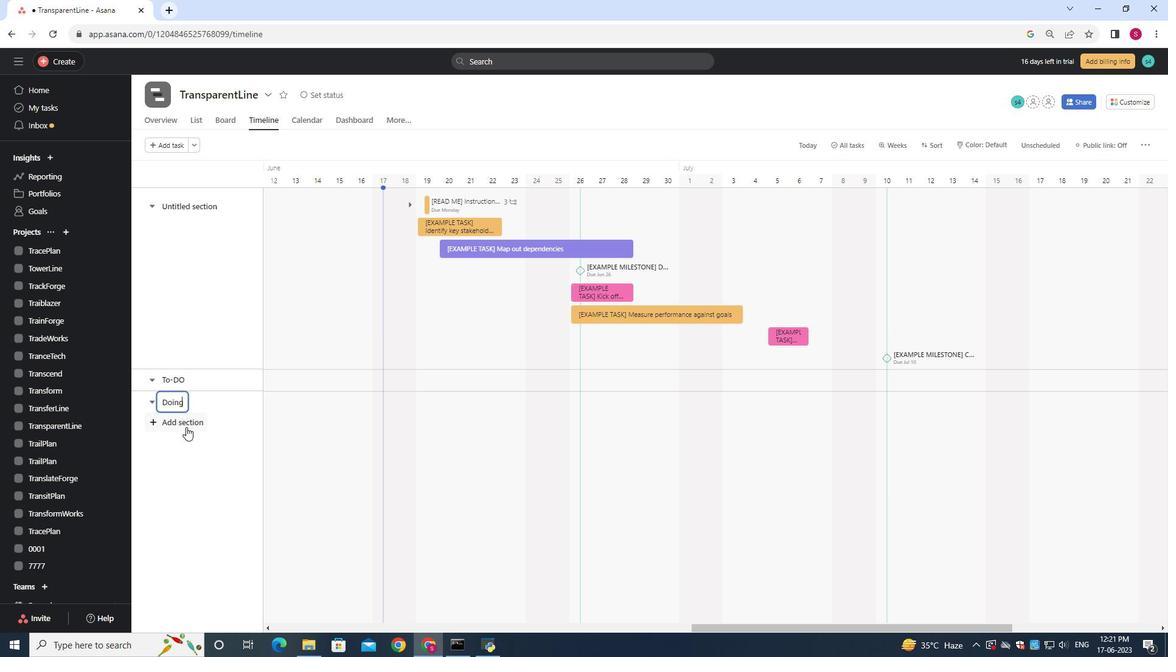 
Action: Mouse moved to (183, 419)
Screenshot: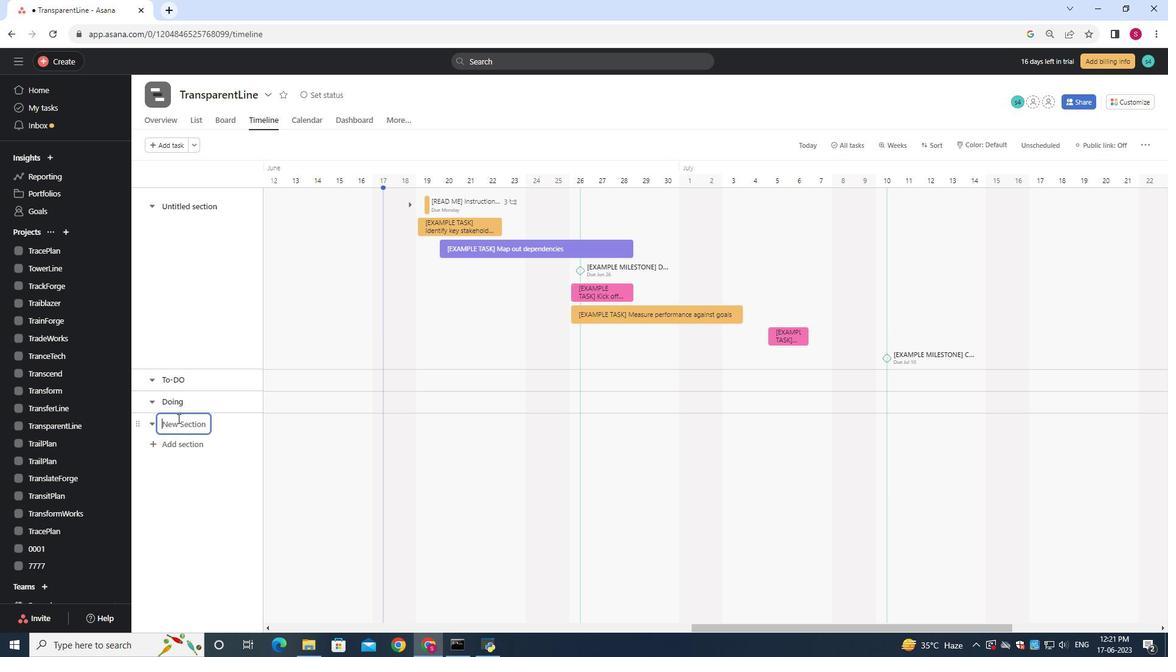 
Action: Key pressed <Key.shift>Done
Screenshot: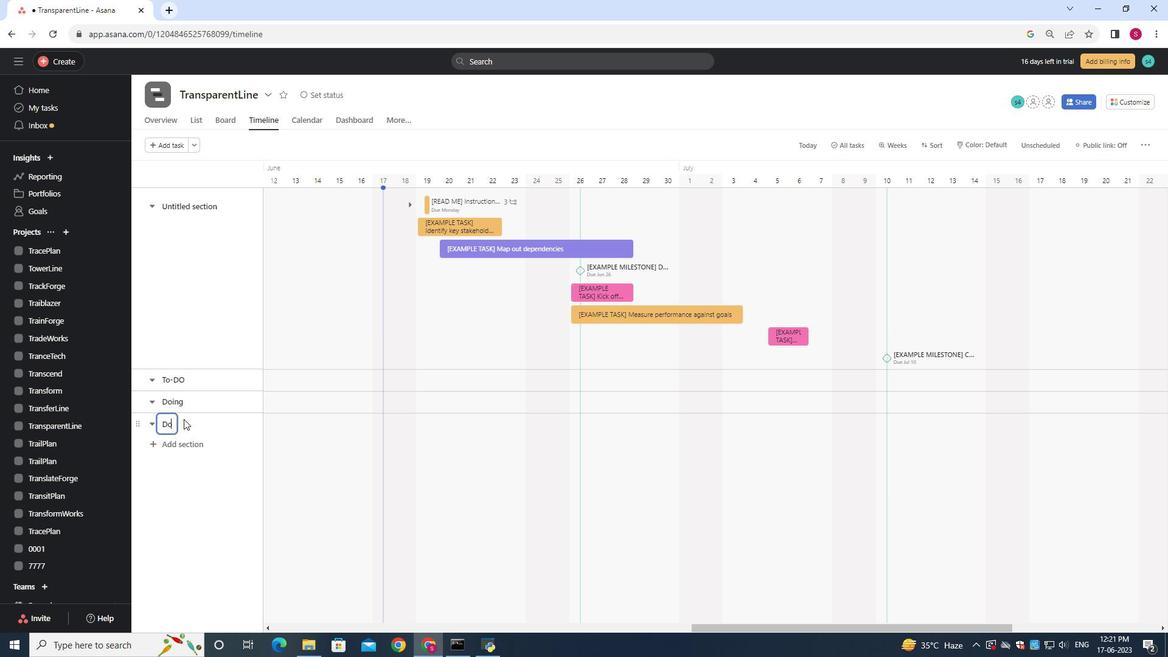 
Action: Mouse moved to (208, 422)
Screenshot: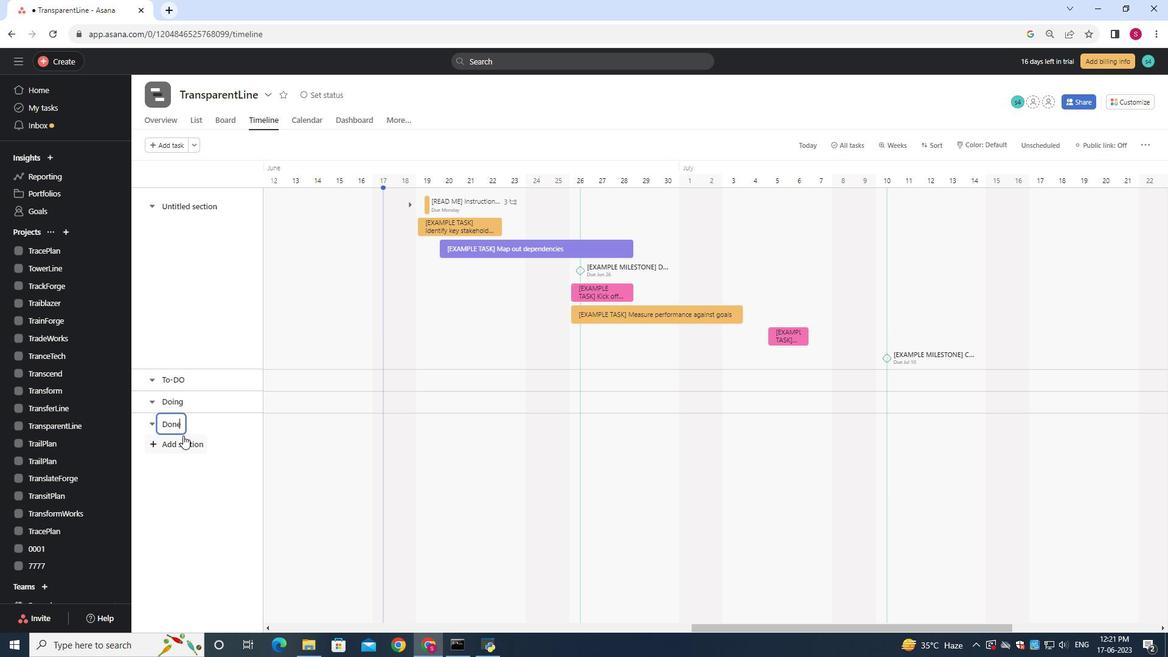 
Action: Mouse pressed left at (208, 422)
Screenshot: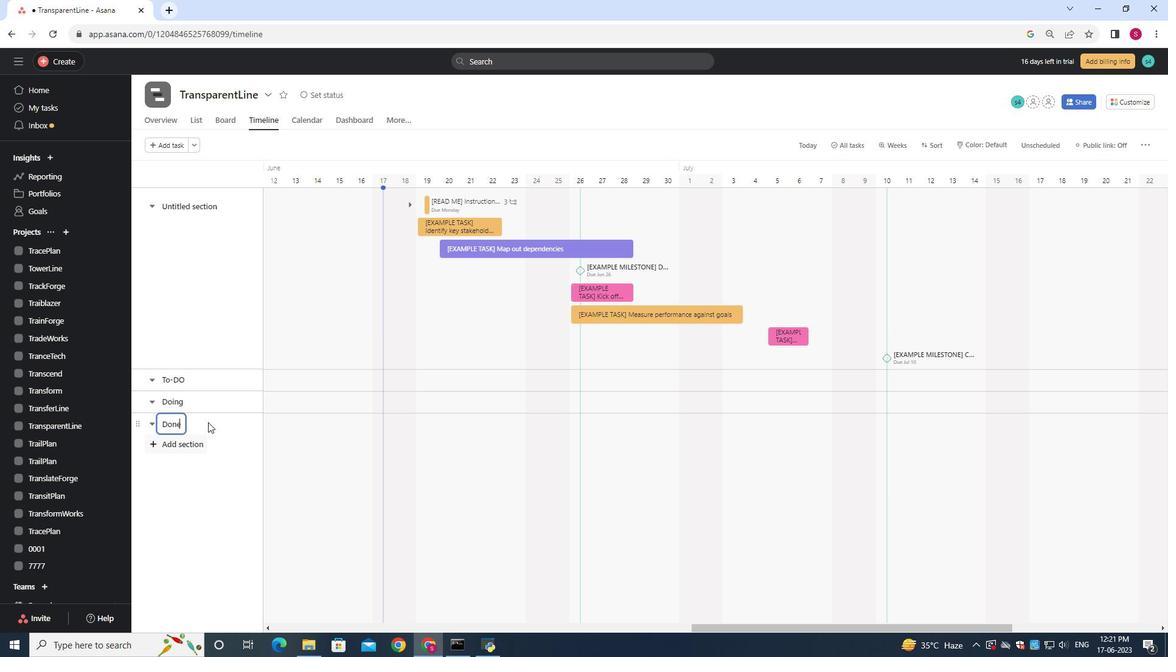 
Action: Mouse moved to (210, 418)
Screenshot: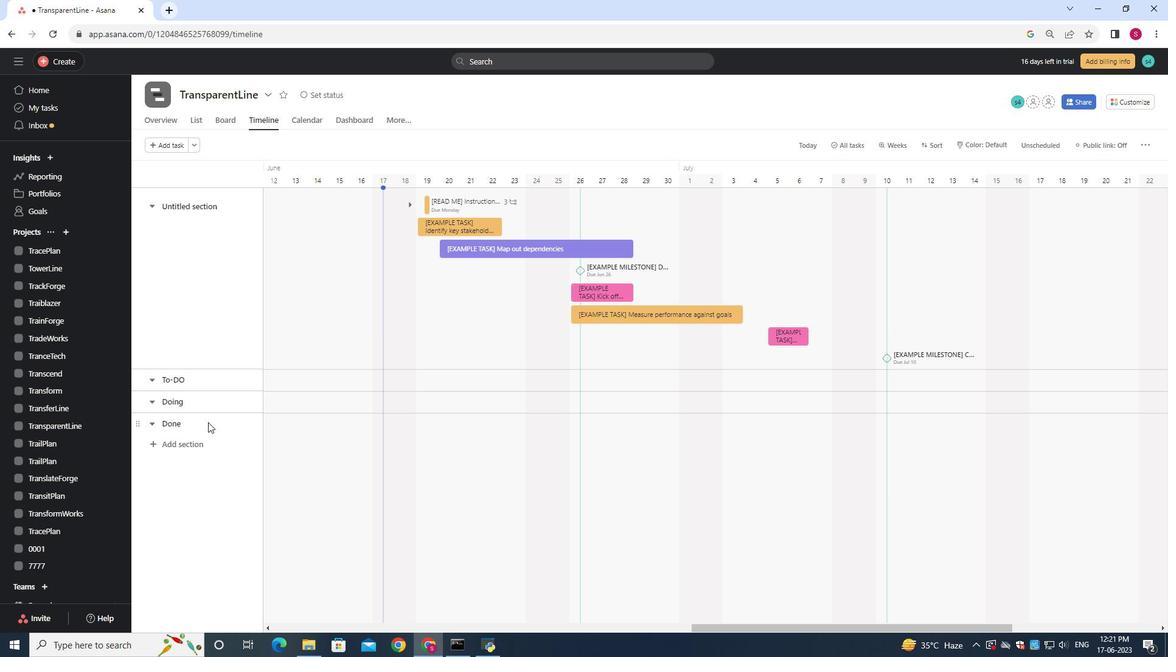 
